 Task: For heading Use Verdana with green colour & bold.  font size for heading18,  'Change the font style of data to'Verdana and font size to 9,  Change the alignment of both headline & data to Align left In the sheet  DashboardPayrollbook
Action: Mouse moved to (44, 130)
Screenshot: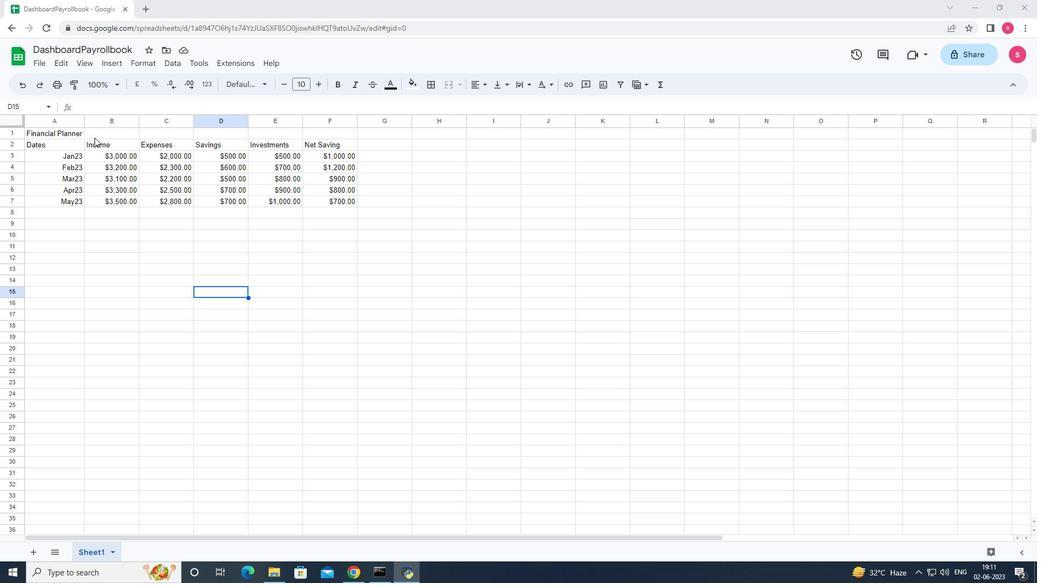 
Action: Mouse pressed left at (44, 130)
Screenshot: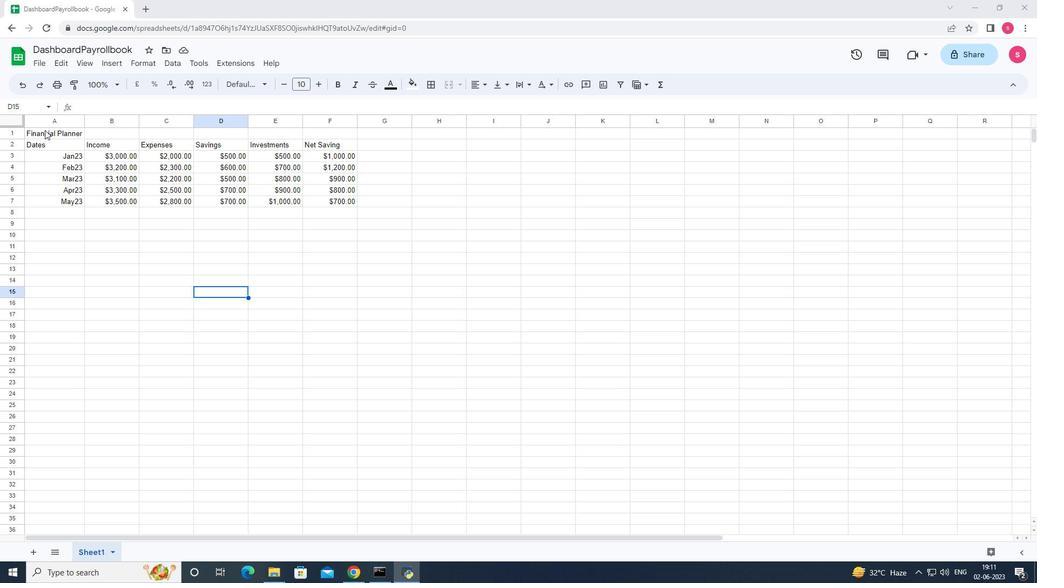 
Action: Mouse moved to (263, 84)
Screenshot: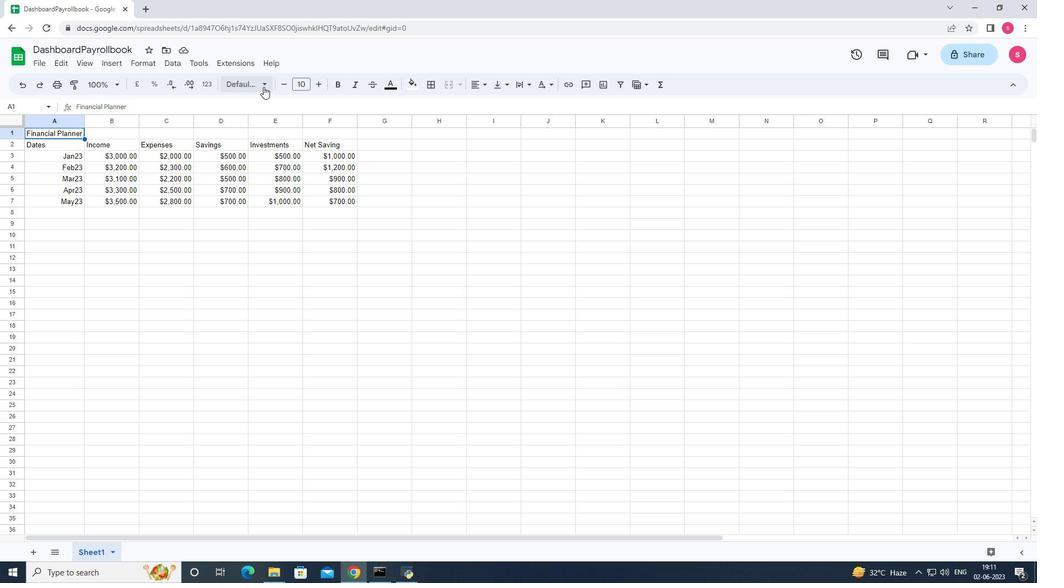 
Action: Mouse pressed left at (263, 84)
Screenshot: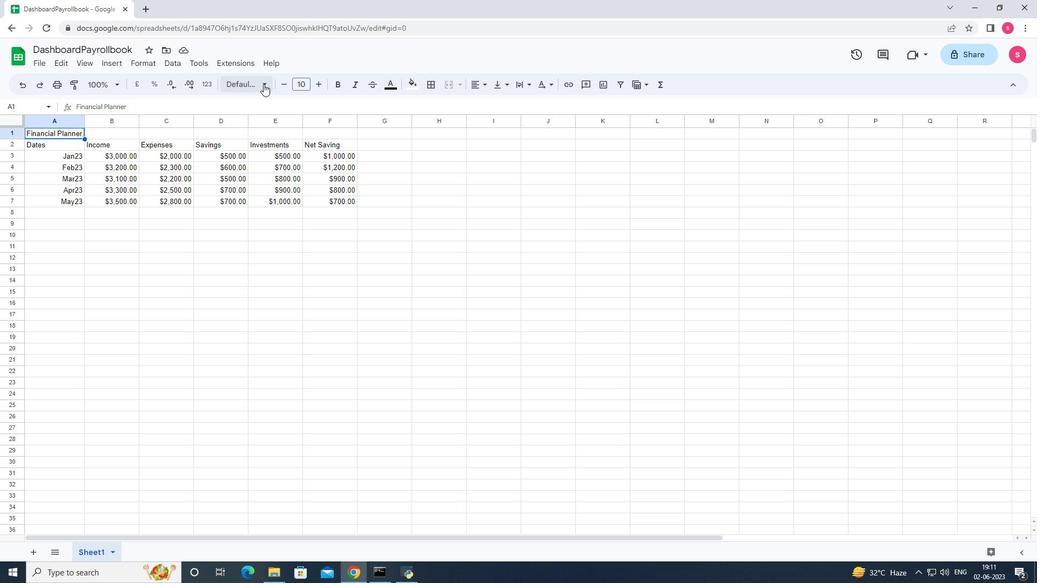
Action: Mouse moved to (290, 361)
Screenshot: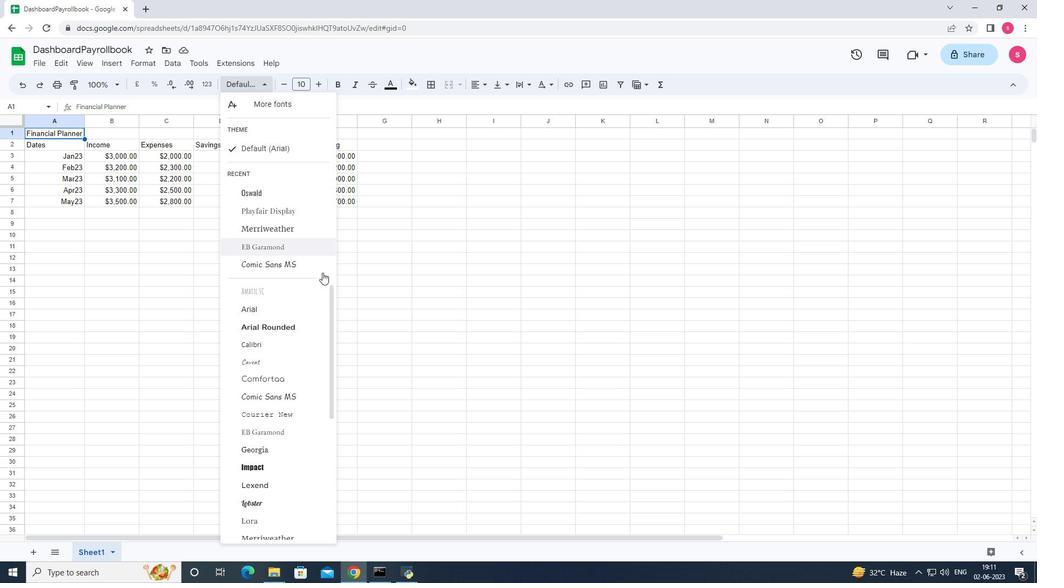 
Action: Mouse scrolled (290, 360) with delta (0, 0)
Screenshot: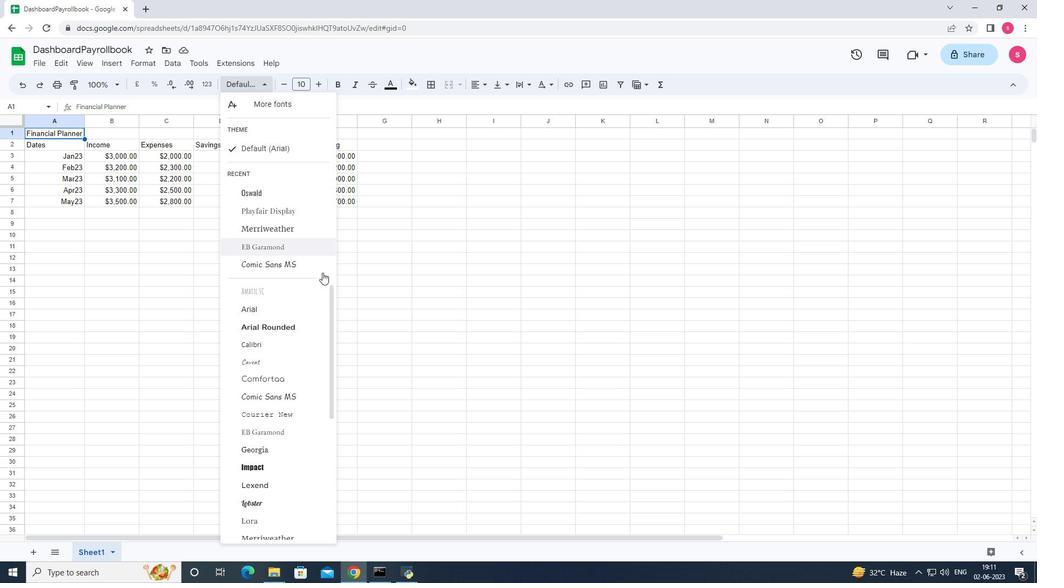 
Action: Mouse moved to (280, 392)
Screenshot: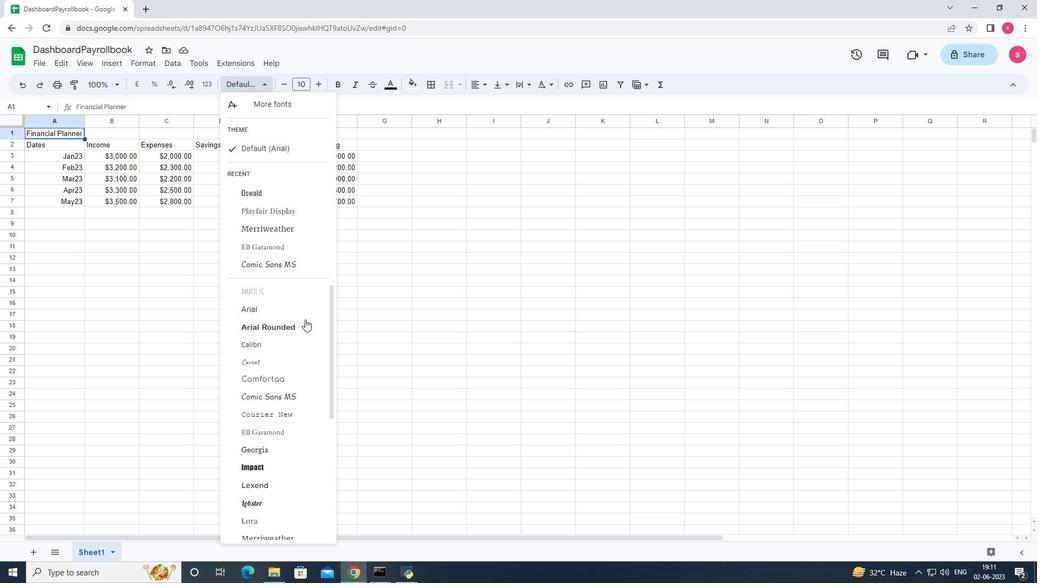 
Action: Mouse scrolled (280, 392) with delta (0, 0)
Screenshot: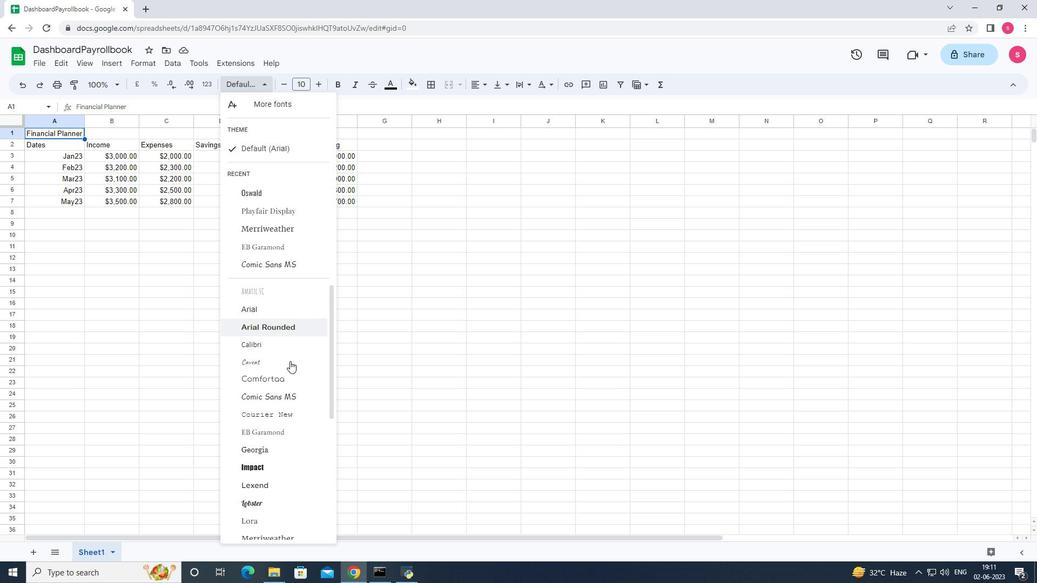 
Action: Mouse moved to (279, 393)
Screenshot: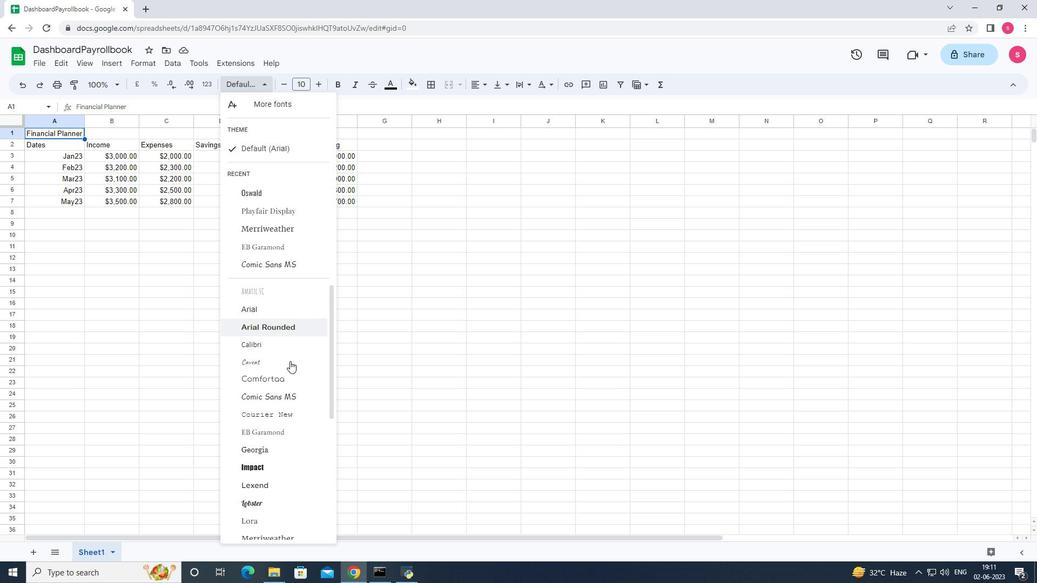 
Action: Mouse scrolled (279, 392) with delta (0, 0)
Screenshot: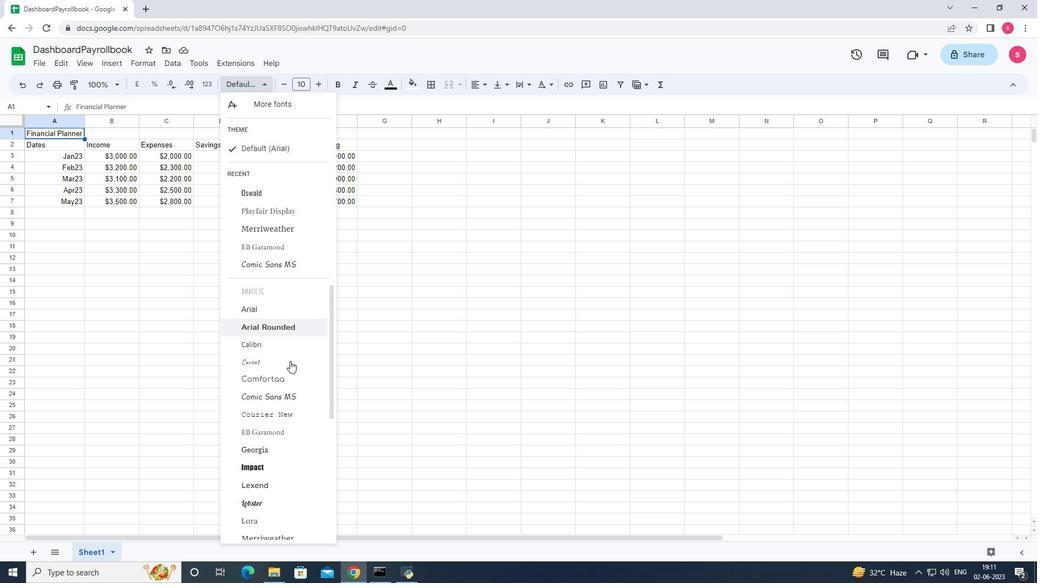 
Action: Mouse scrolled (279, 392) with delta (0, 0)
Screenshot: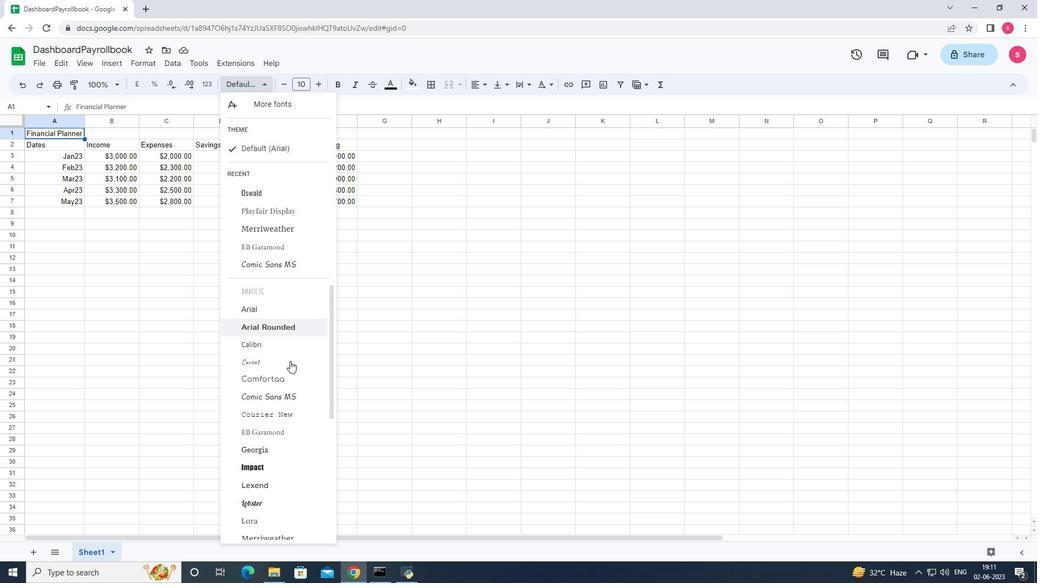 
Action: Mouse scrolled (279, 392) with delta (0, 0)
Screenshot: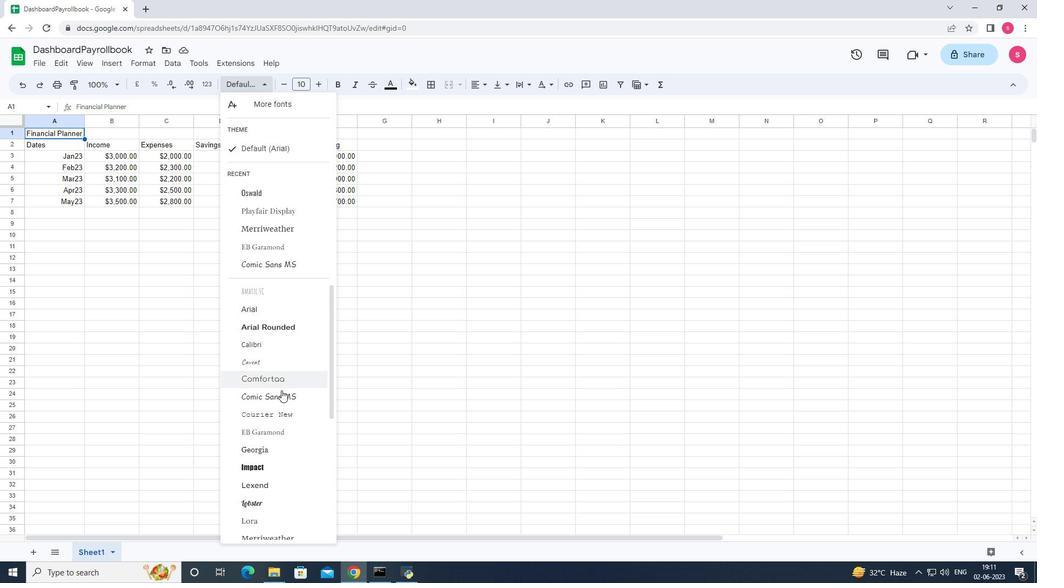 
Action: Mouse scrolled (279, 392) with delta (0, 0)
Screenshot: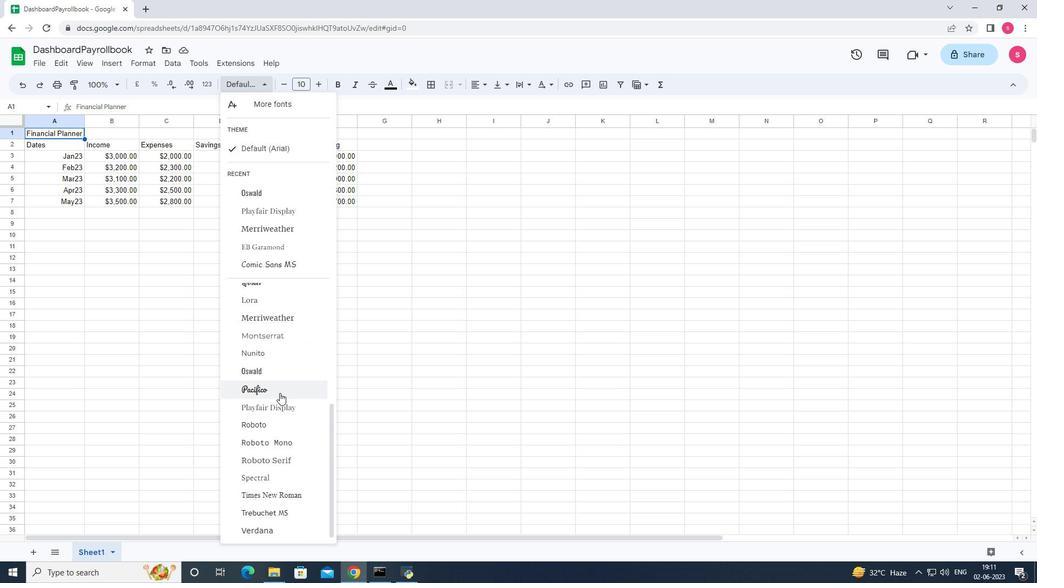 
Action: Mouse scrolled (279, 392) with delta (0, 0)
Screenshot: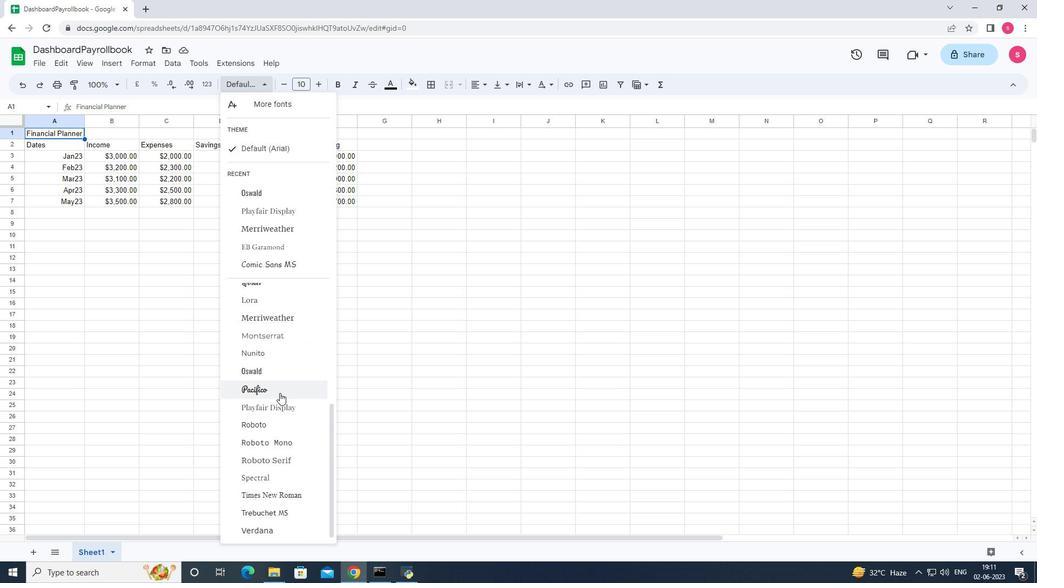 
Action: Mouse scrolled (279, 392) with delta (0, 0)
Screenshot: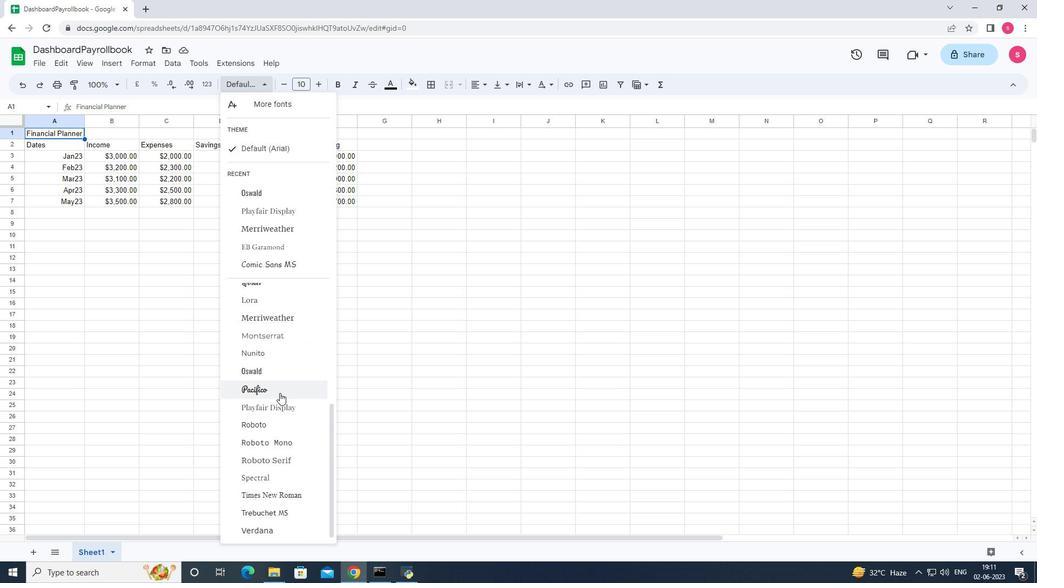 
Action: Mouse scrolled (279, 392) with delta (0, 0)
Screenshot: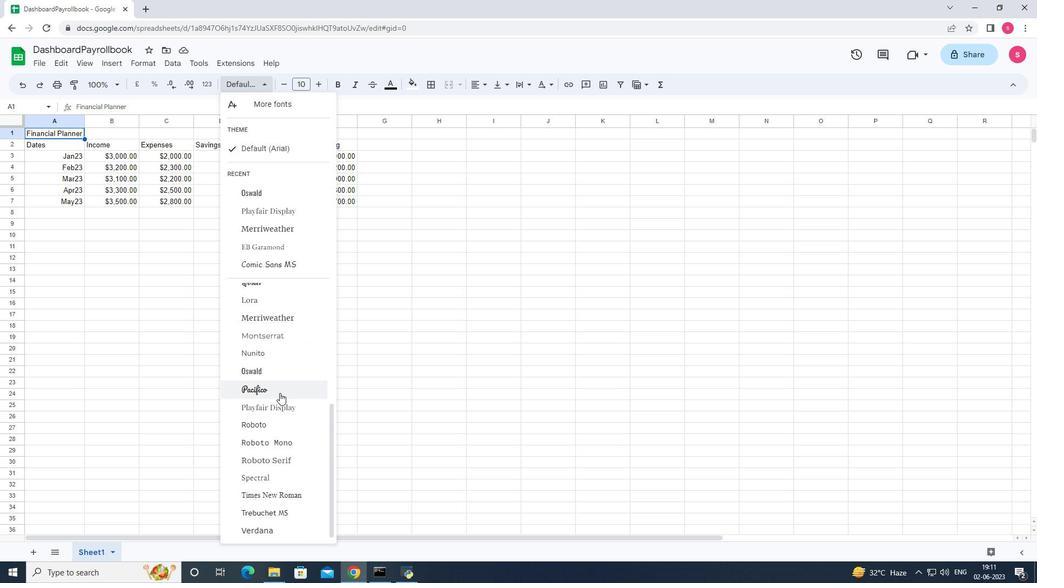 
Action: Mouse moved to (267, 533)
Screenshot: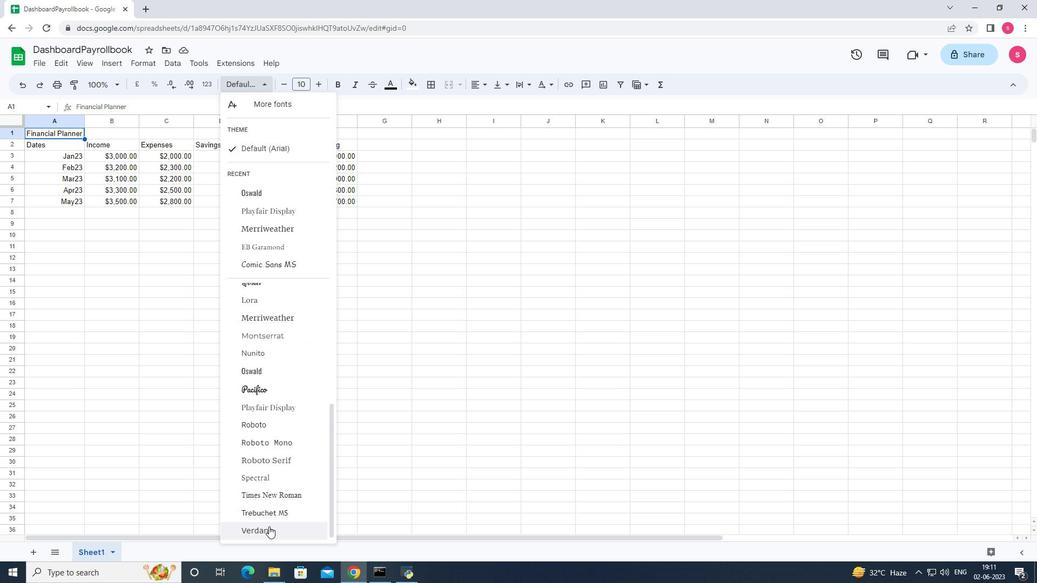 
Action: Mouse pressed left at (267, 533)
Screenshot: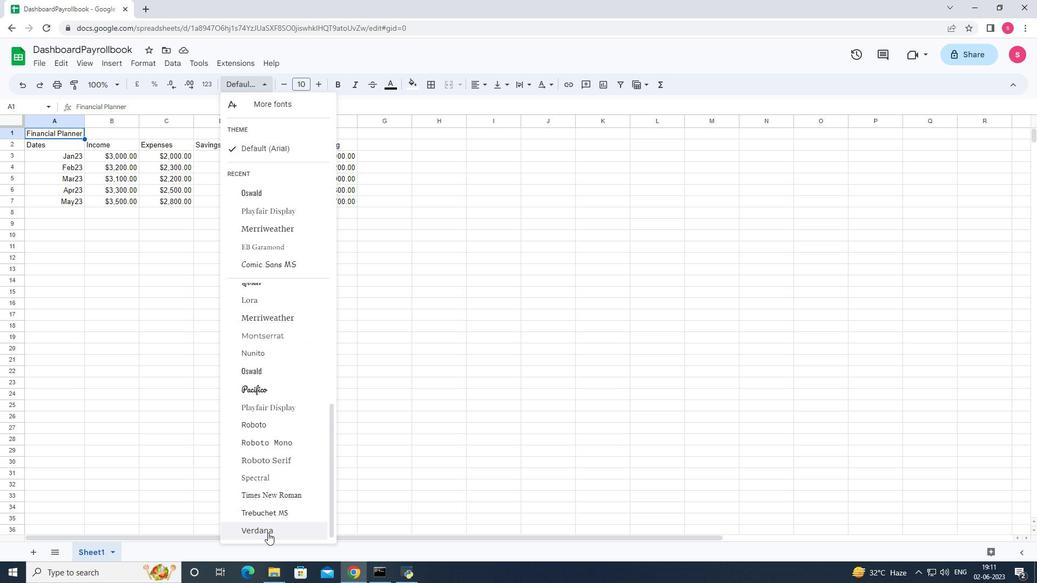 
Action: Mouse moved to (391, 84)
Screenshot: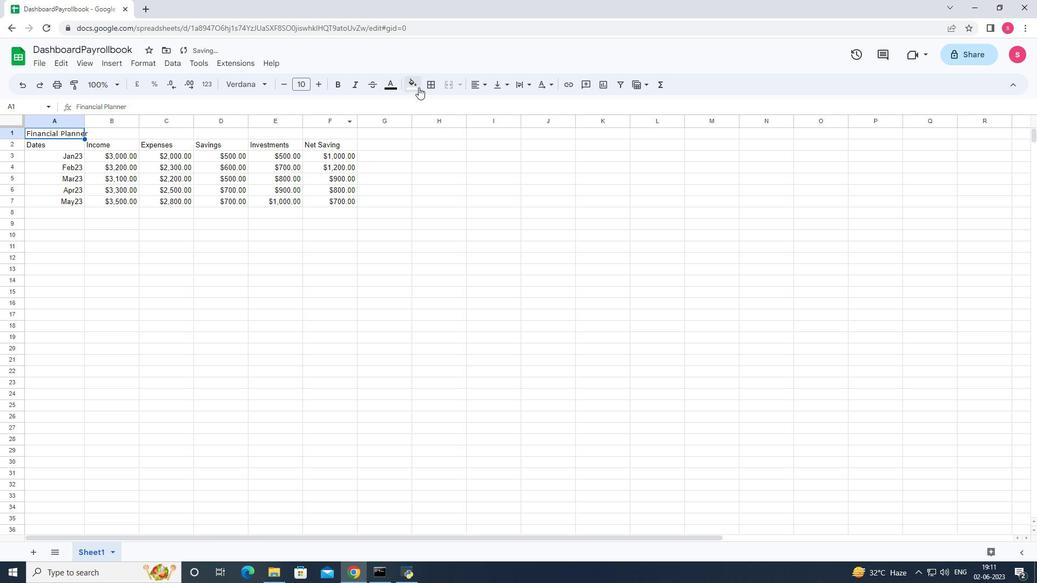 
Action: Mouse pressed left at (391, 84)
Screenshot: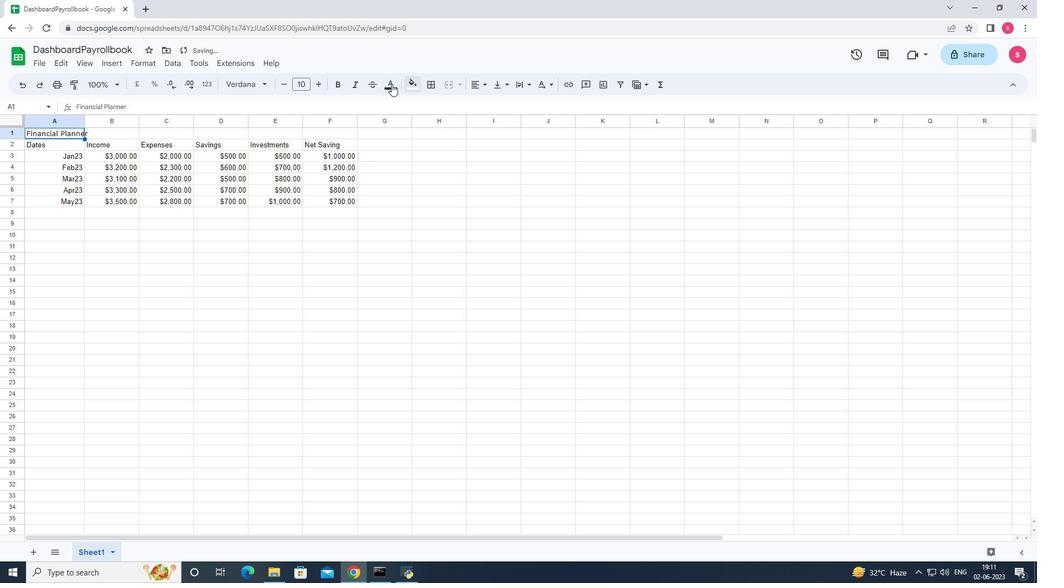
Action: Mouse moved to (442, 136)
Screenshot: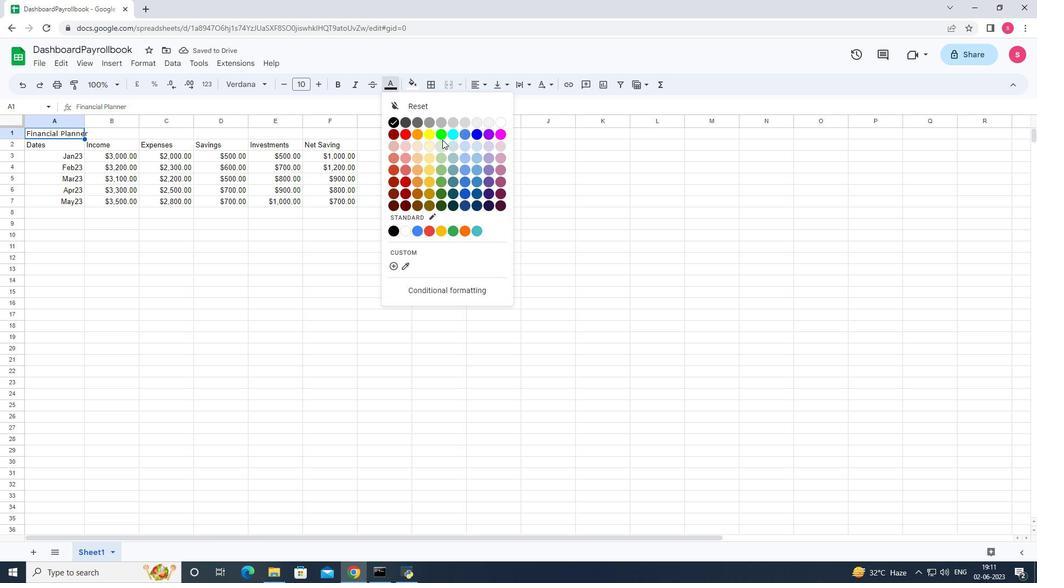 
Action: Mouse pressed left at (442, 136)
Screenshot: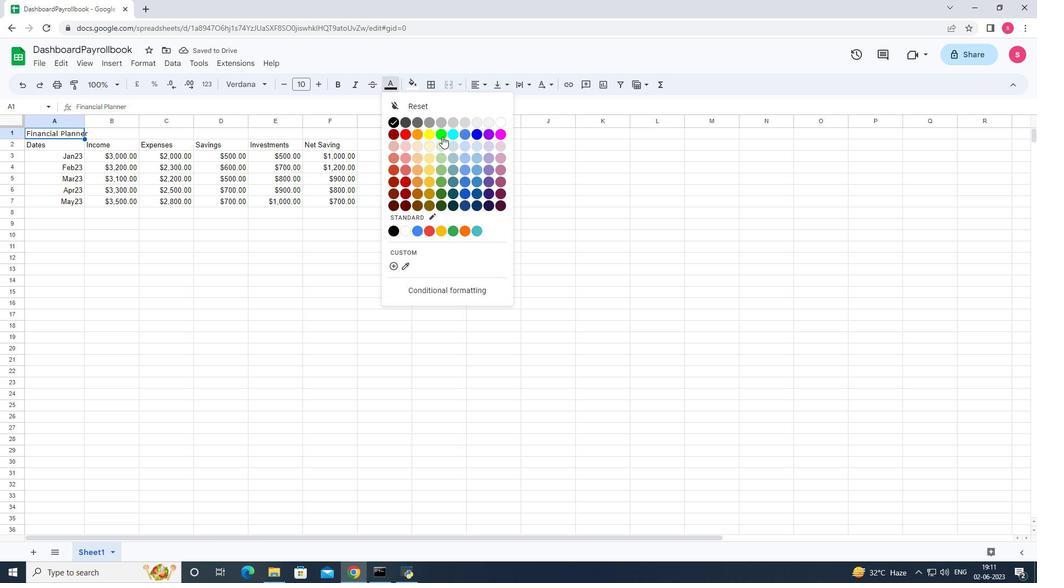 
Action: Mouse moved to (335, 84)
Screenshot: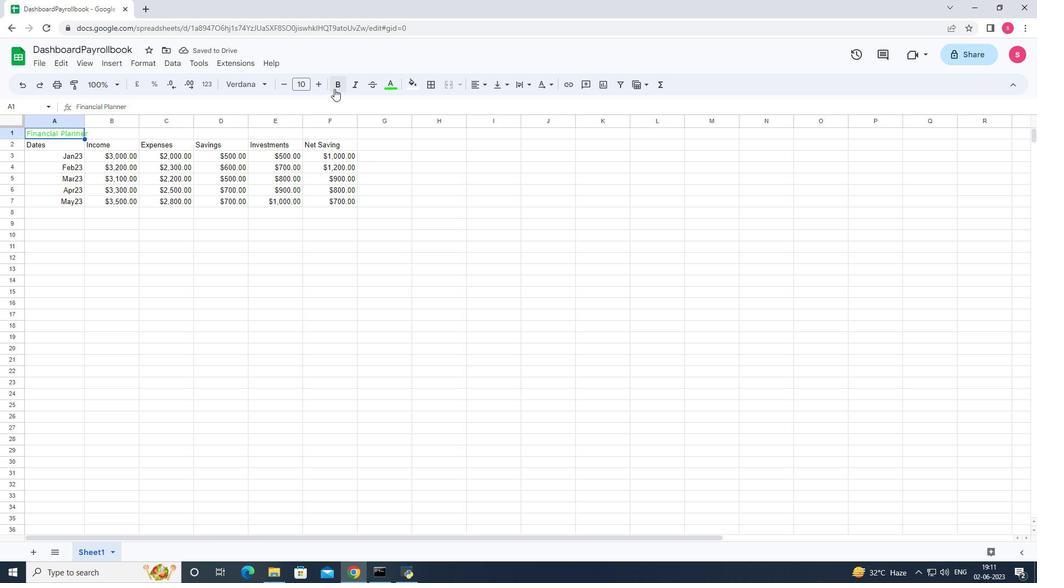 
Action: Mouse pressed left at (335, 84)
Screenshot: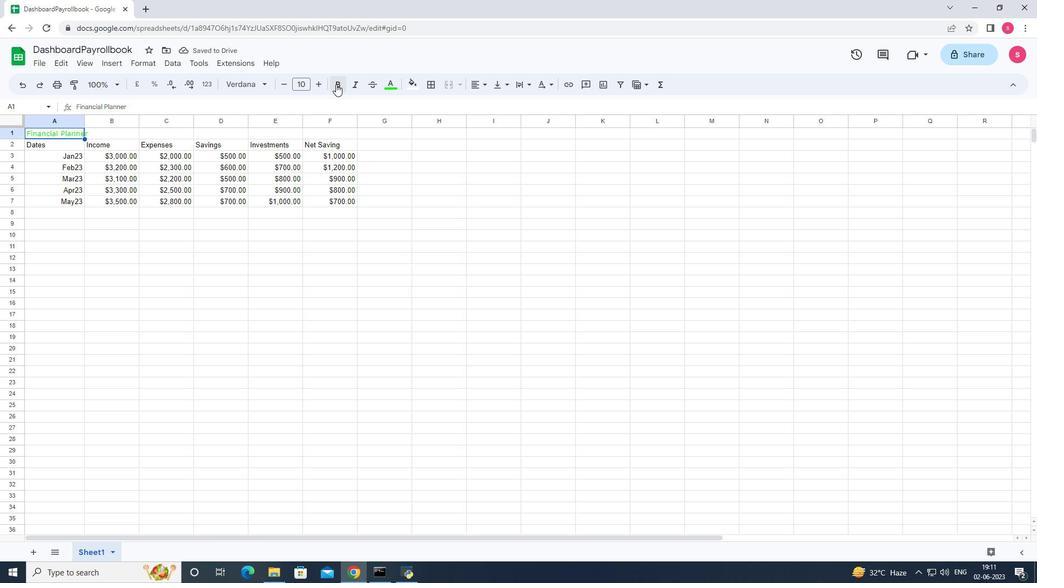
Action: Mouse moved to (316, 84)
Screenshot: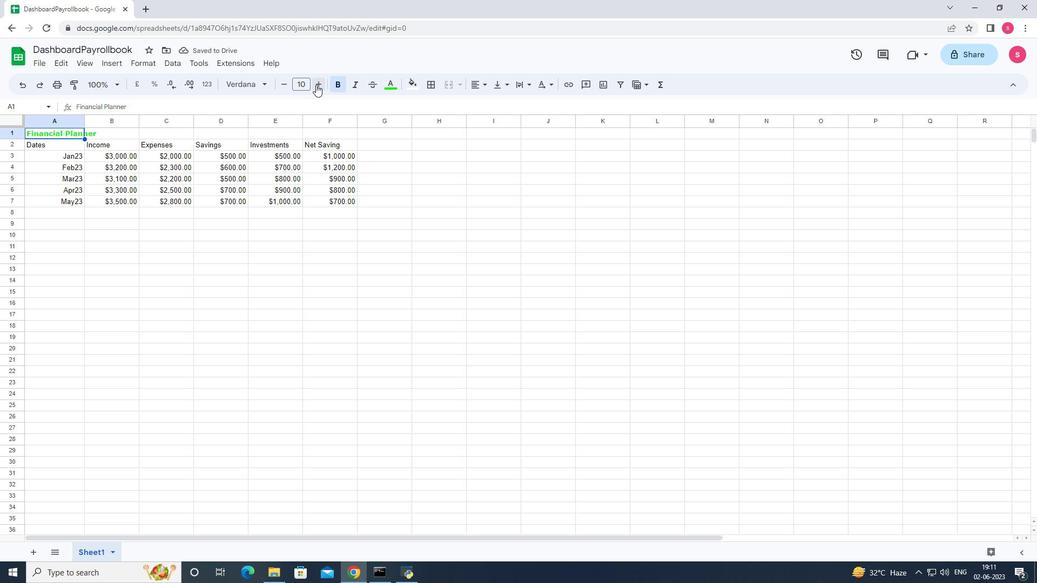 
Action: Mouse pressed left at (316, 84)
Screenshot: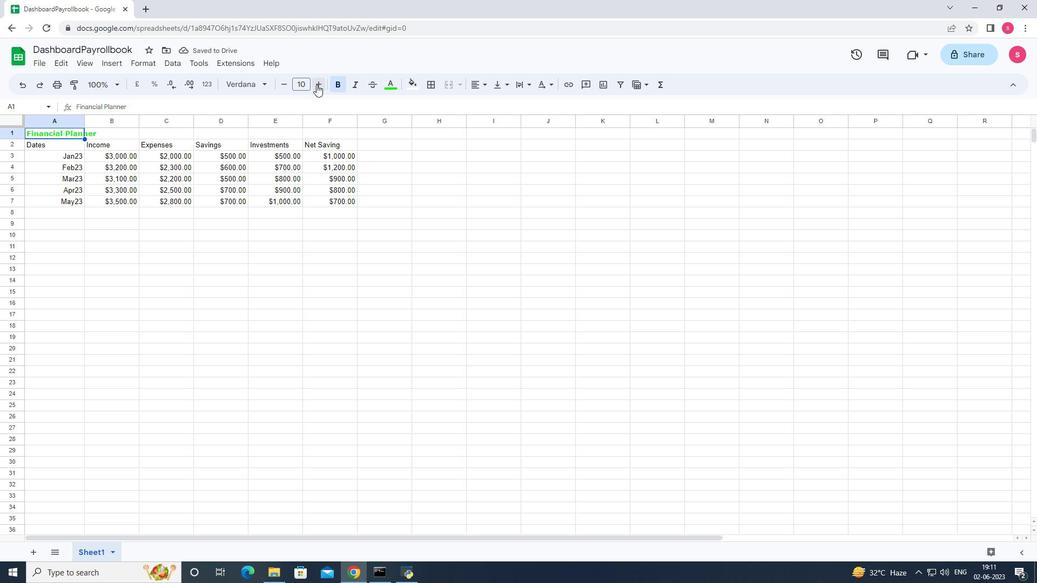 
Action: Mouse pressed left at (316, 84)
Screenshot: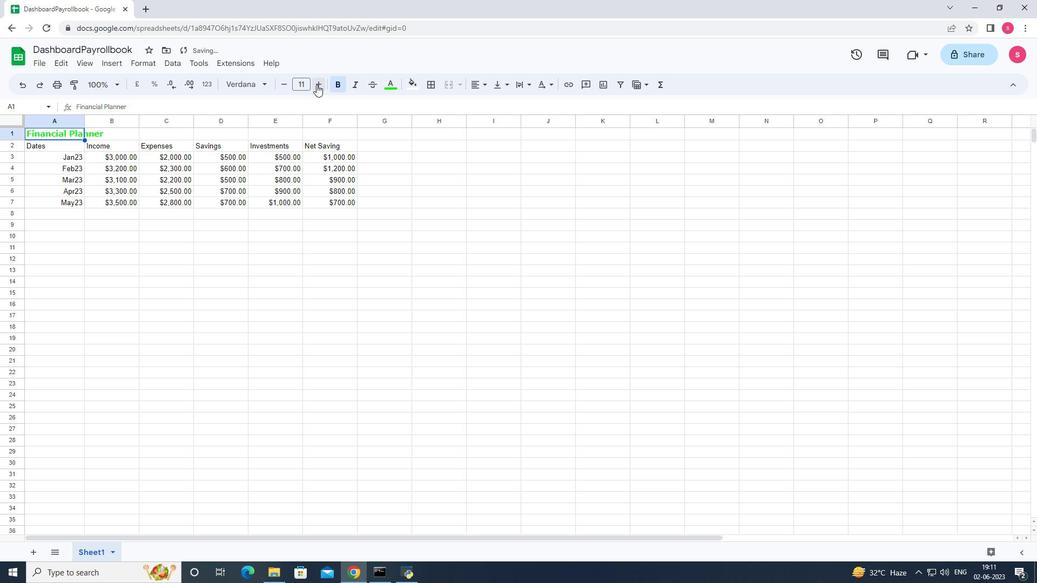 
Action: Mouse pressed left at (316, 84)
Screenshot: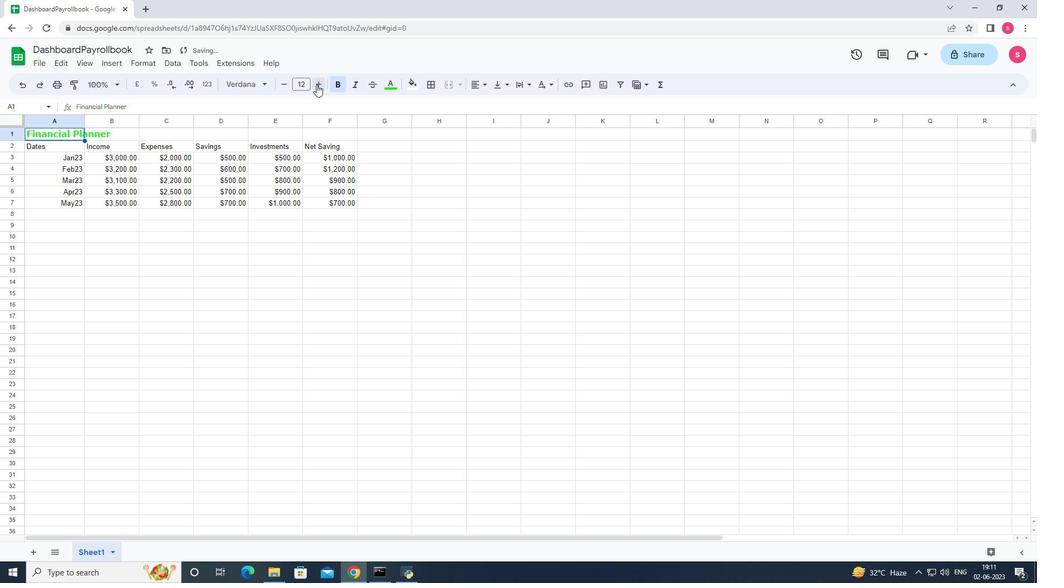 
Action: Mouse pressed left at (316, 84)
Screenshot: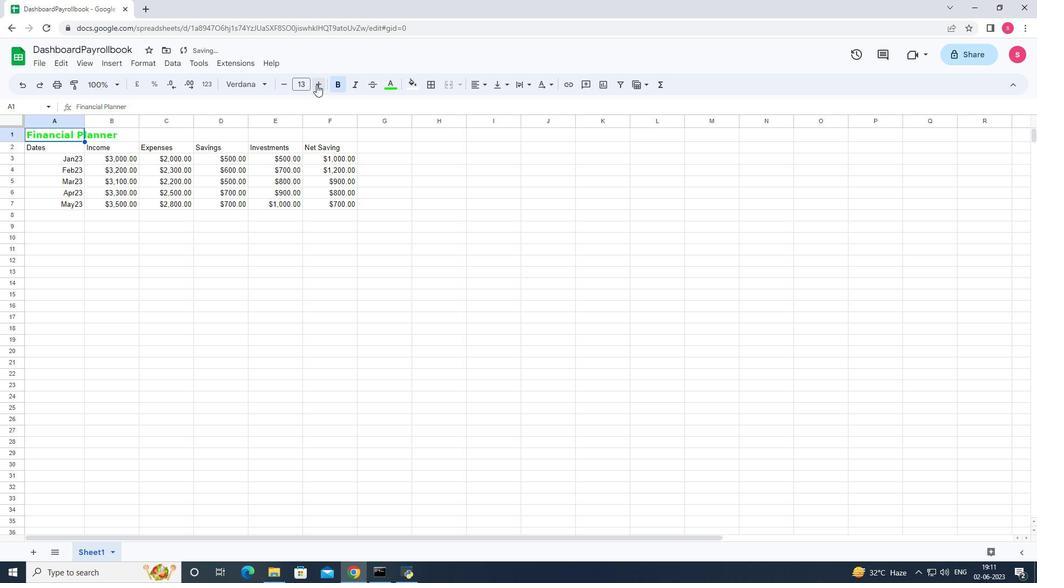 
Action: Mouse pressed left at (316, 84)
Screenshot: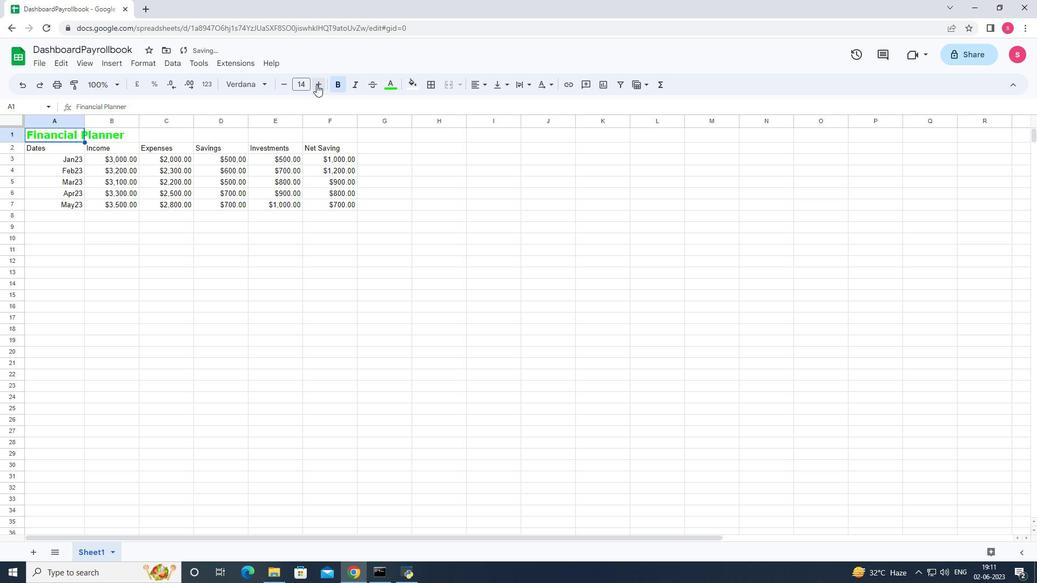 
Action: Mouse pressed left at (316, 84)
Screenshot: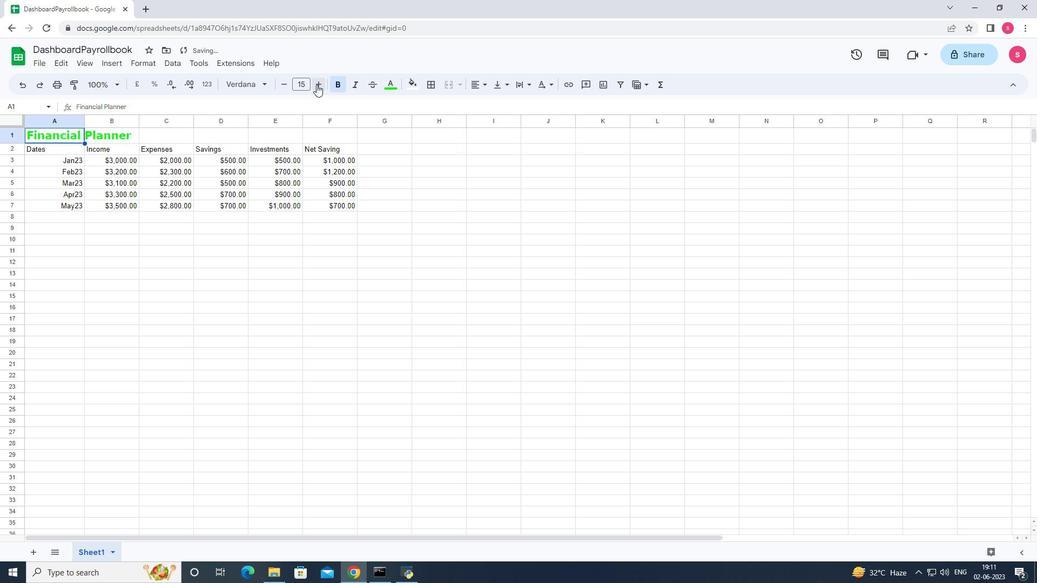 
Action: Mouse pressed left at (316, 84)
Screenshot: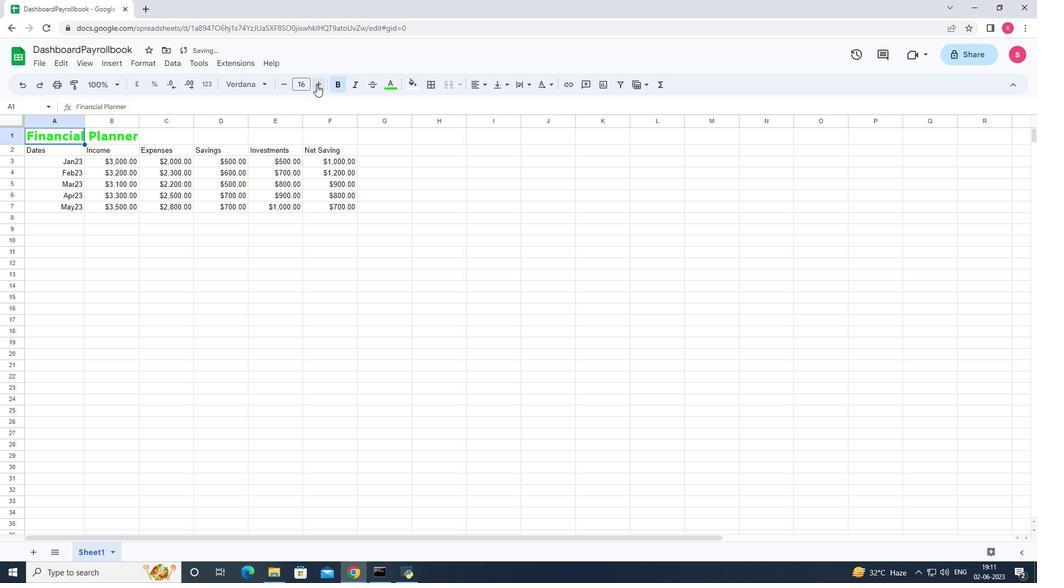 
Action: Mouse pressed left at (316, 84)
Screenshot: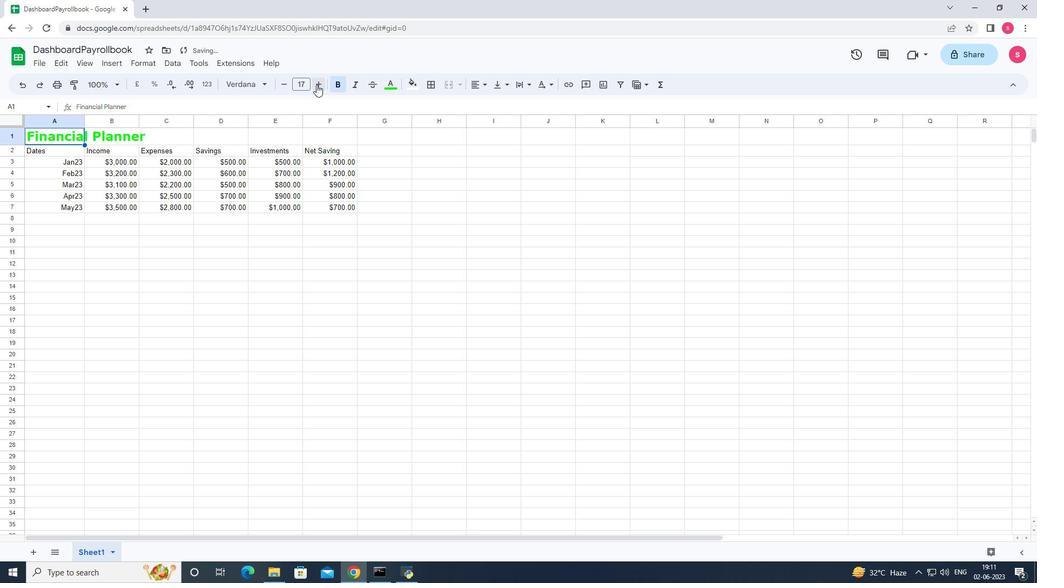 
Action: Mouse moved to (38, 148)
Screenshot: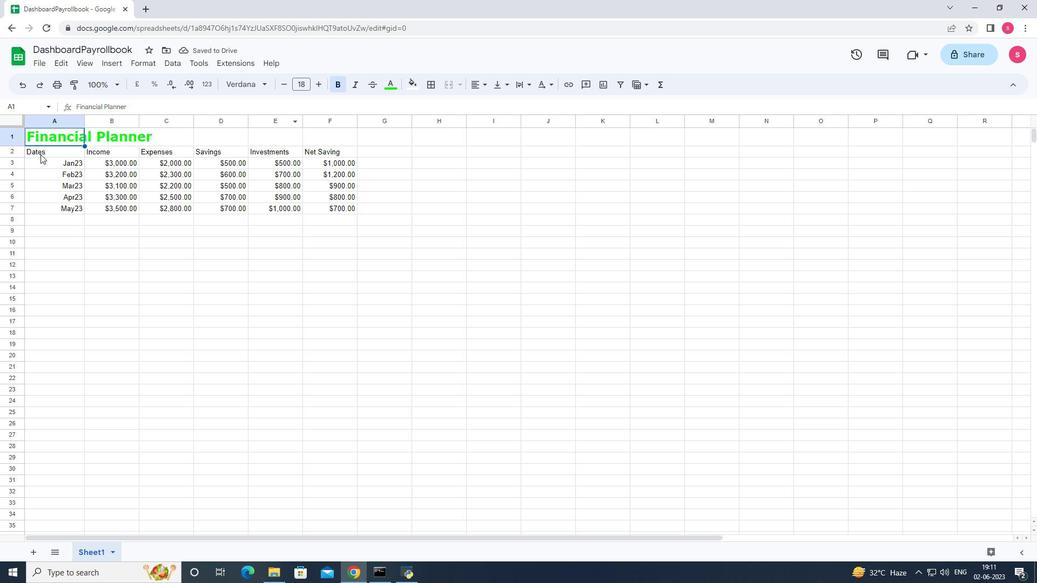 
Action: Mouse pressed left at (38, 148)
Screenshot: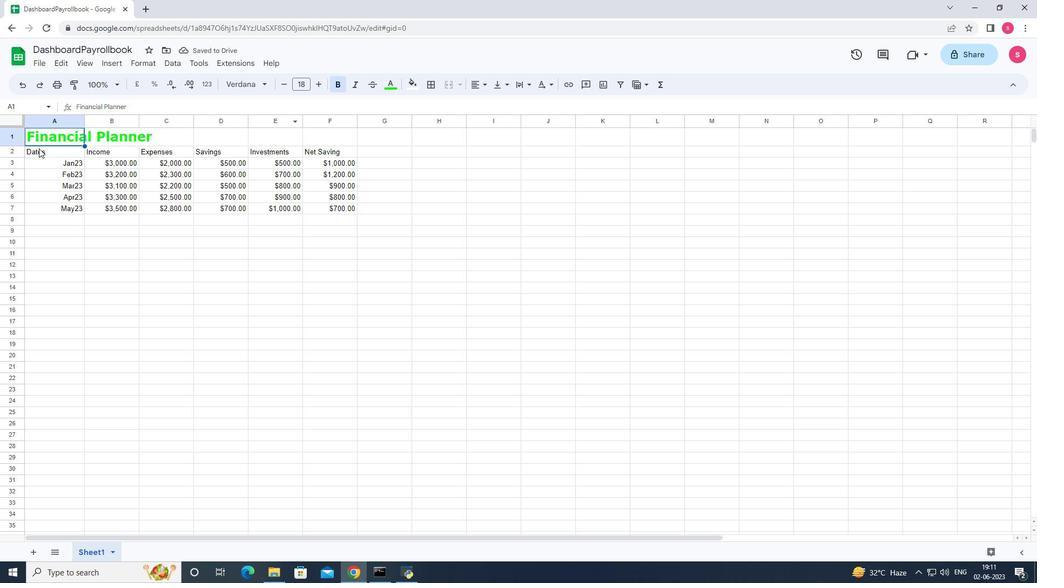 
Action: Mouse moved to (266, 85)
Screenshot: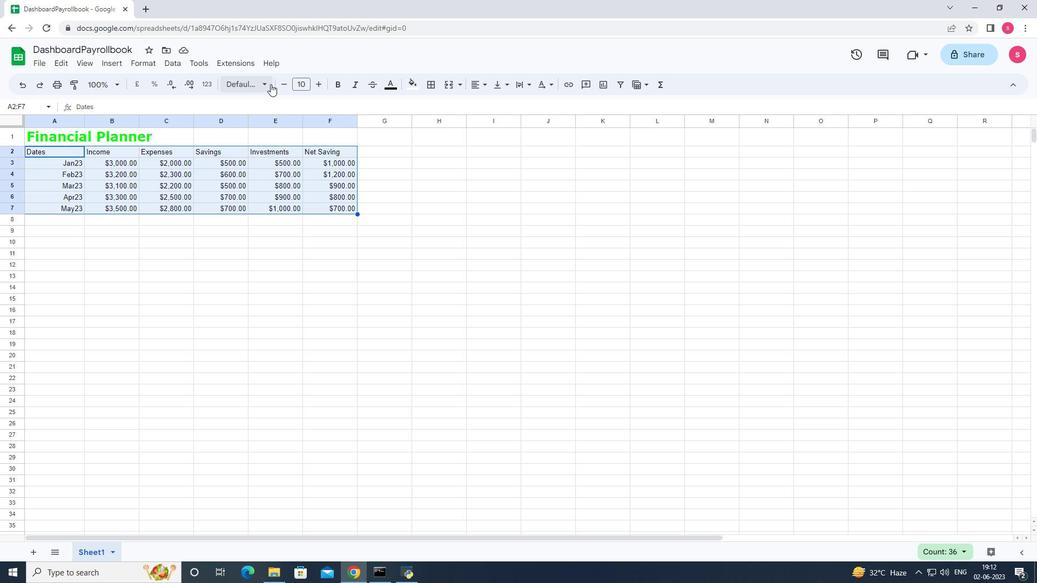 
Action: Mouse pressed left at (266, 85)
Screenshot: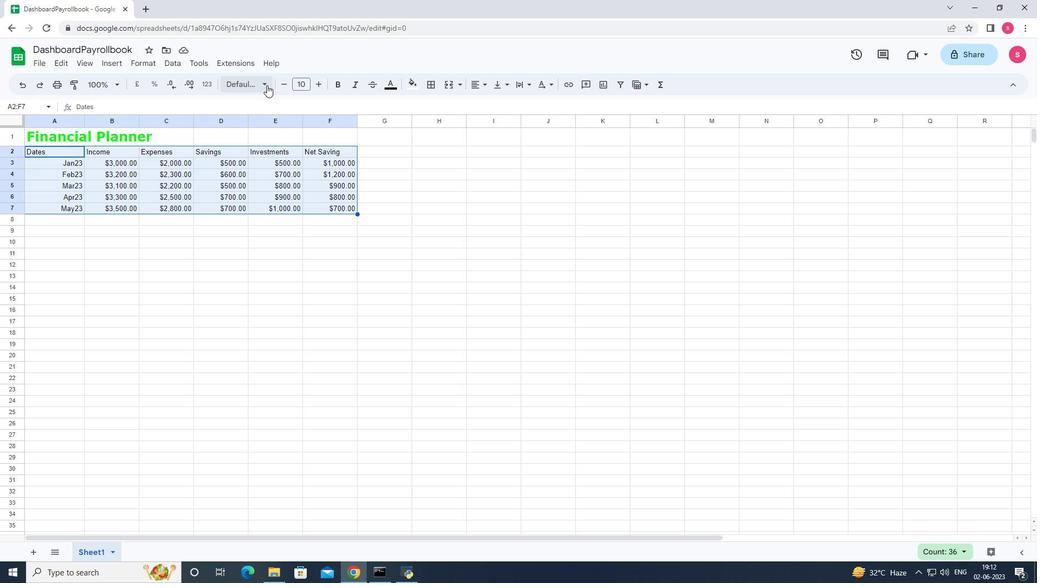 
Action: Mouse moved to (284, 300)
Screenshot: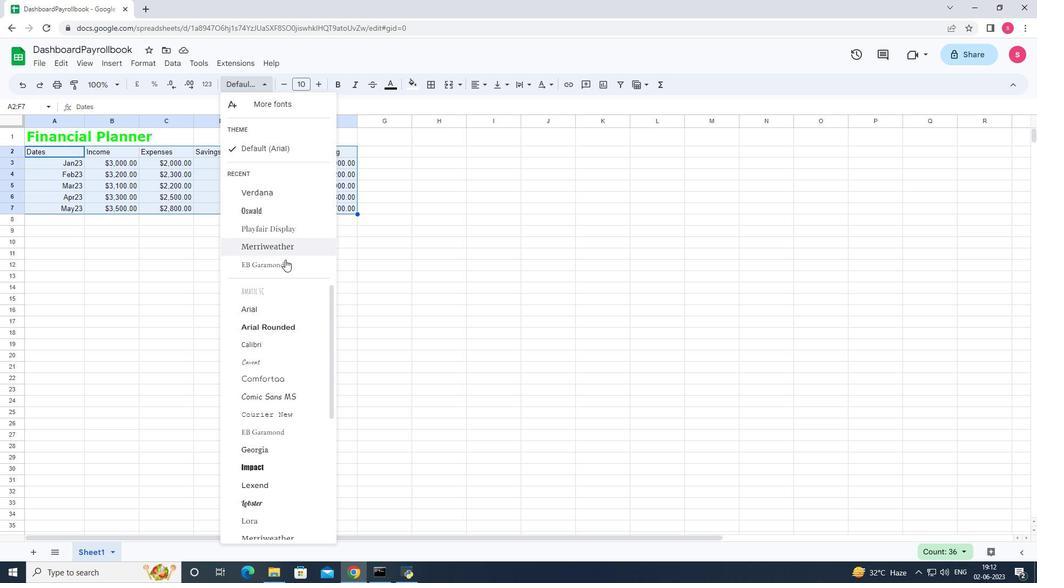 
Action: Mouse scrolled (284, 300) with delta (0, 0)
Screenshot: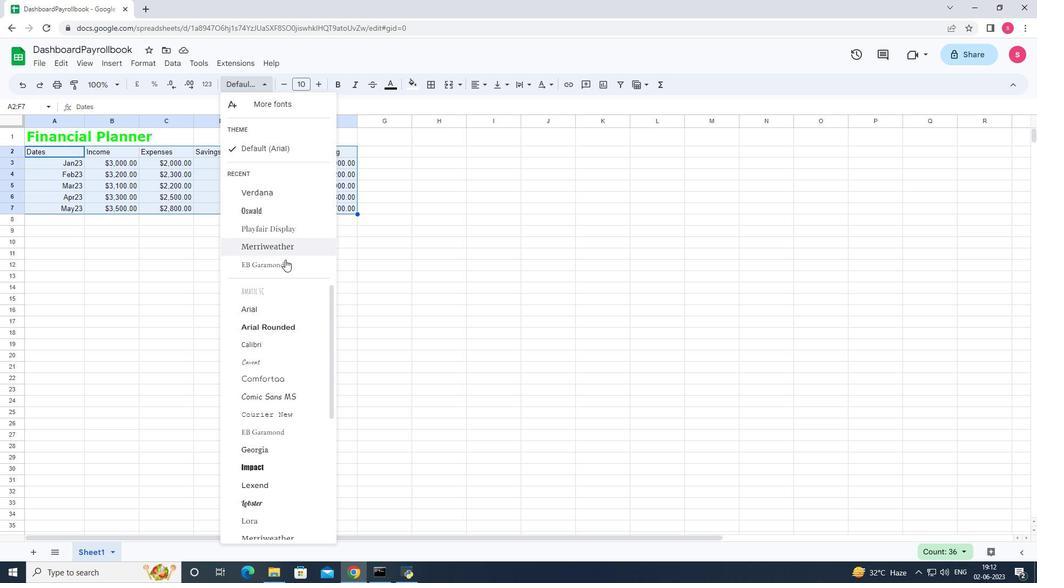
Action: Mouse moved to (280, 310)
Screenshot: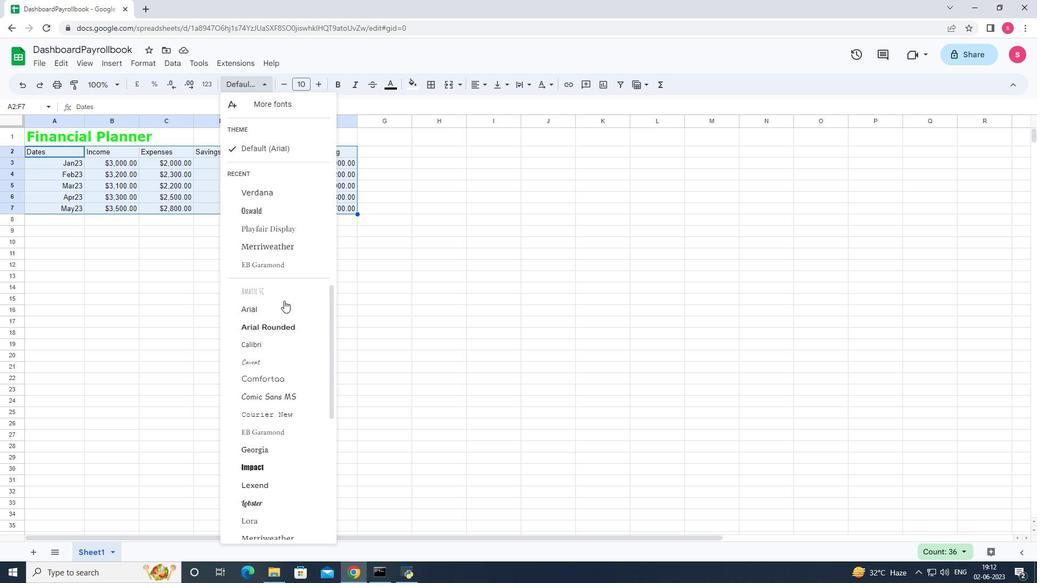 
Action: Mouse scrolled (281, 305) with delta (0, 0)
Screenshot: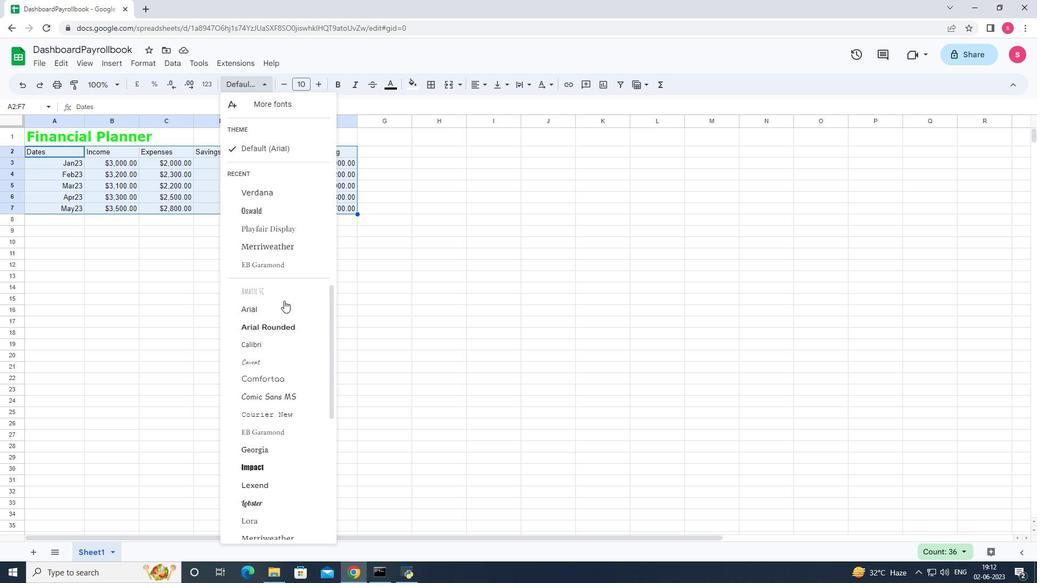 
Action: Mouse moved to (279, 323)
Screenshot: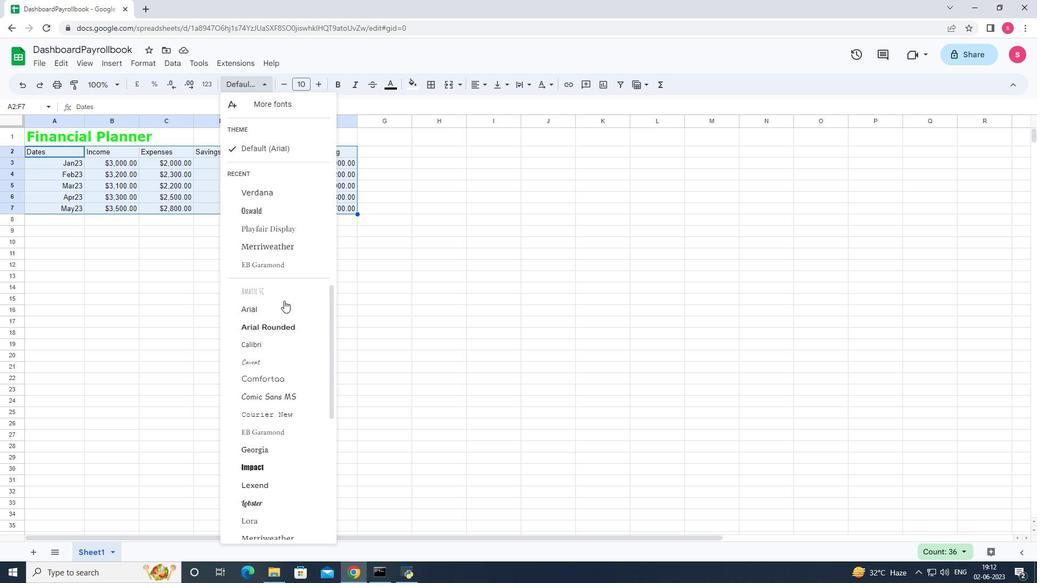 
Action: Mouse scrolled (280, 311) with delta (0, 0)
Screenshot: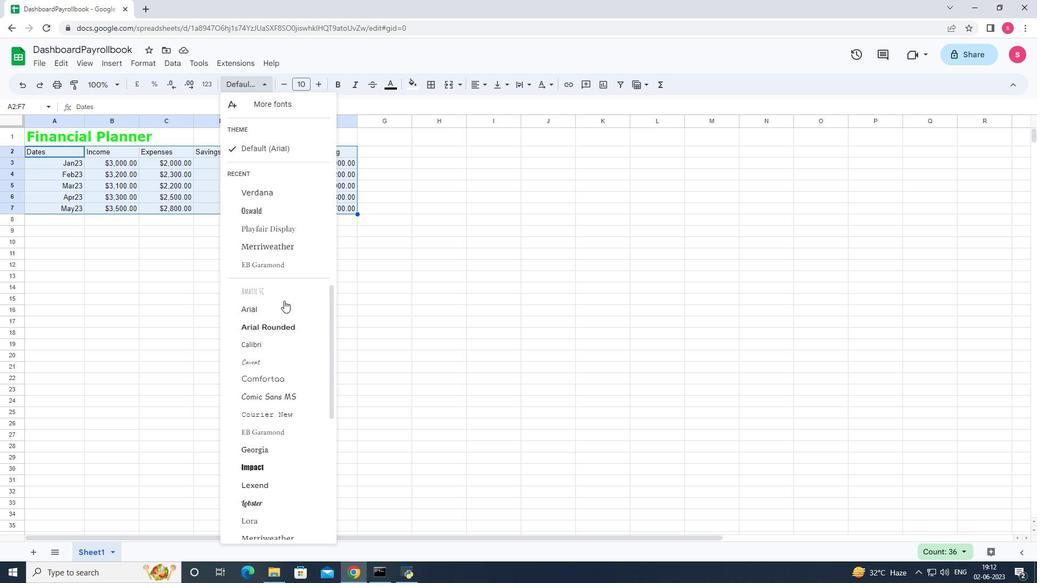 
Action: Mouse moved to (278, 326)
Screenshot: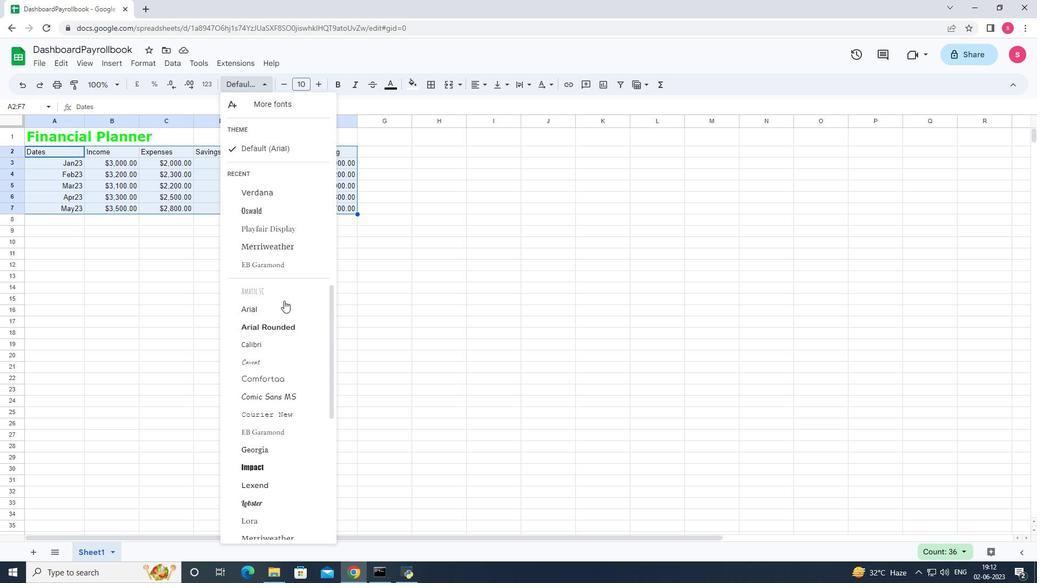 
Action: Mouse scrolled (278, 325) with delta (0, 0)
Screenshot: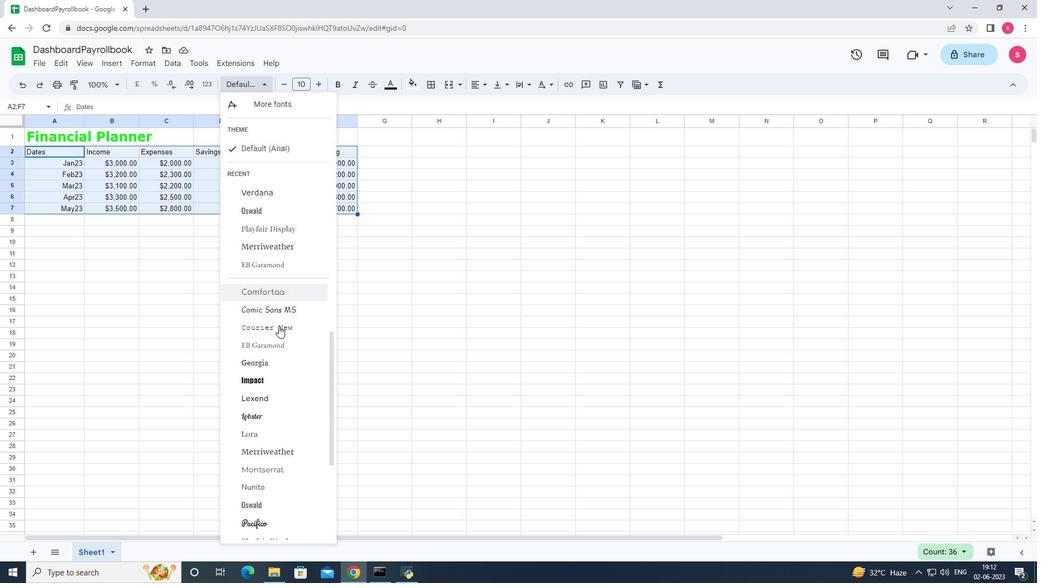 
Action: Mouse moved to (277, 355)
Screenshot: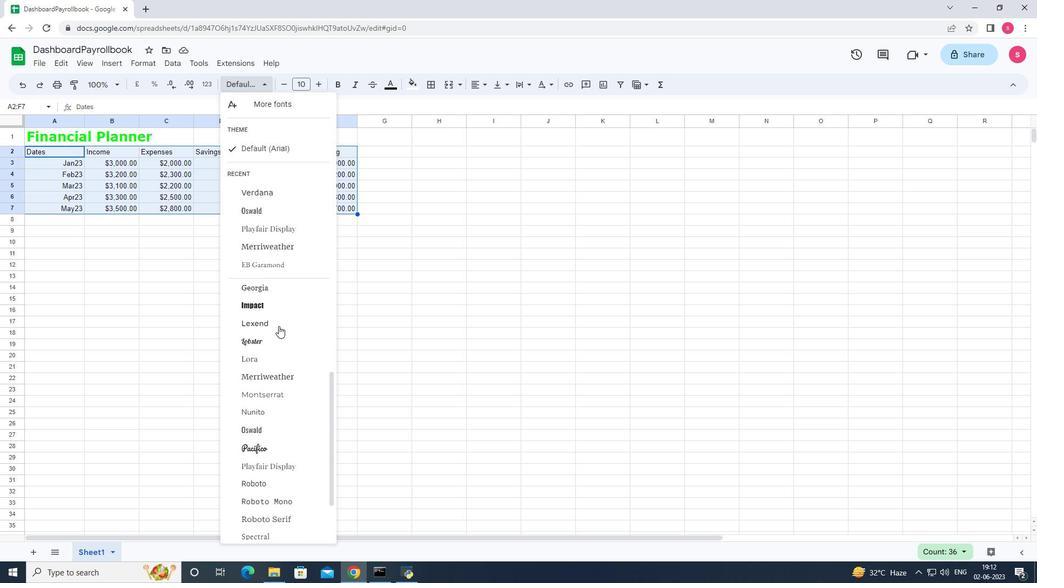 
Action: Mouse scrolled (277, 355) with delta (0, 0)
Screenshot: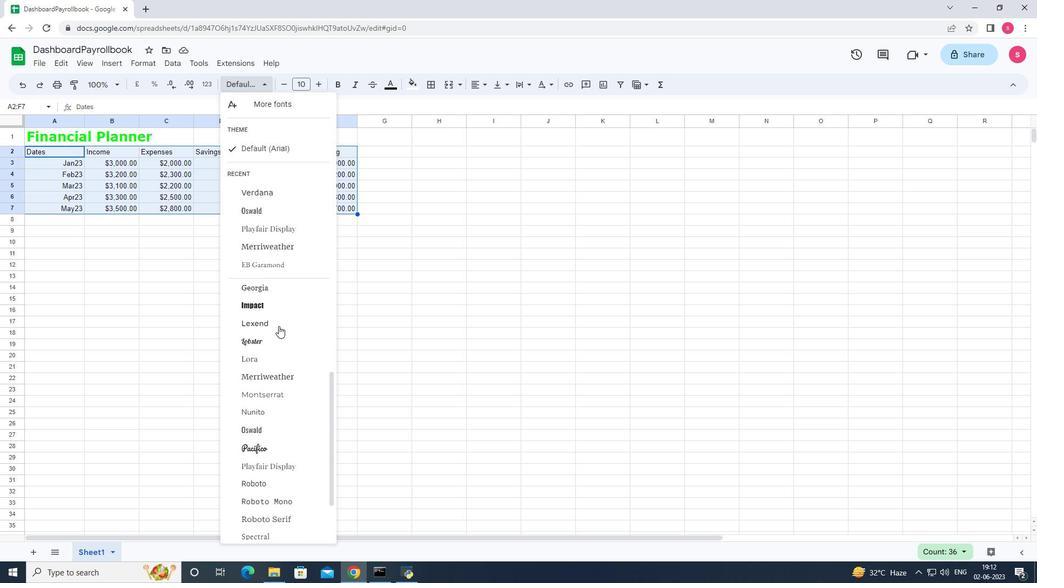 
Action: Mouse moved to (271, 401)
Screenshot: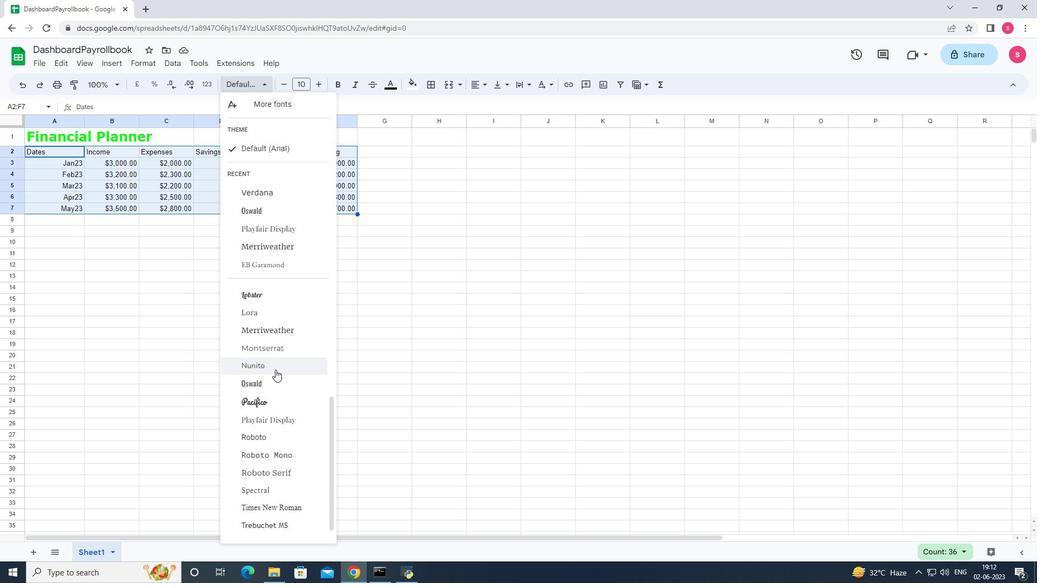 
Action: Mouse scrolled (271, 401) with delta (0, 0)
Screenshot: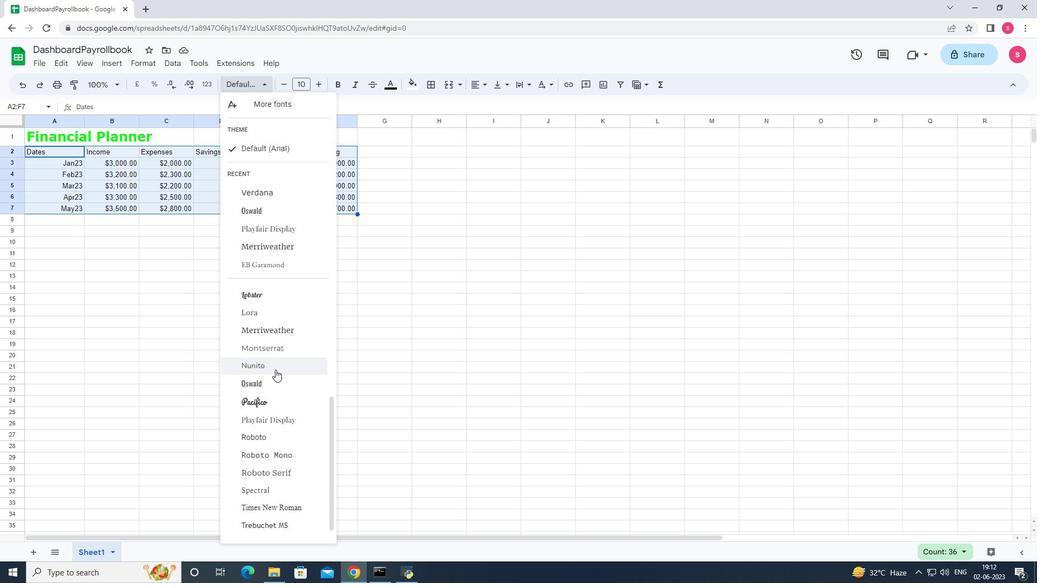 
Action: Mouse moved to (271, 411)
Screenshot: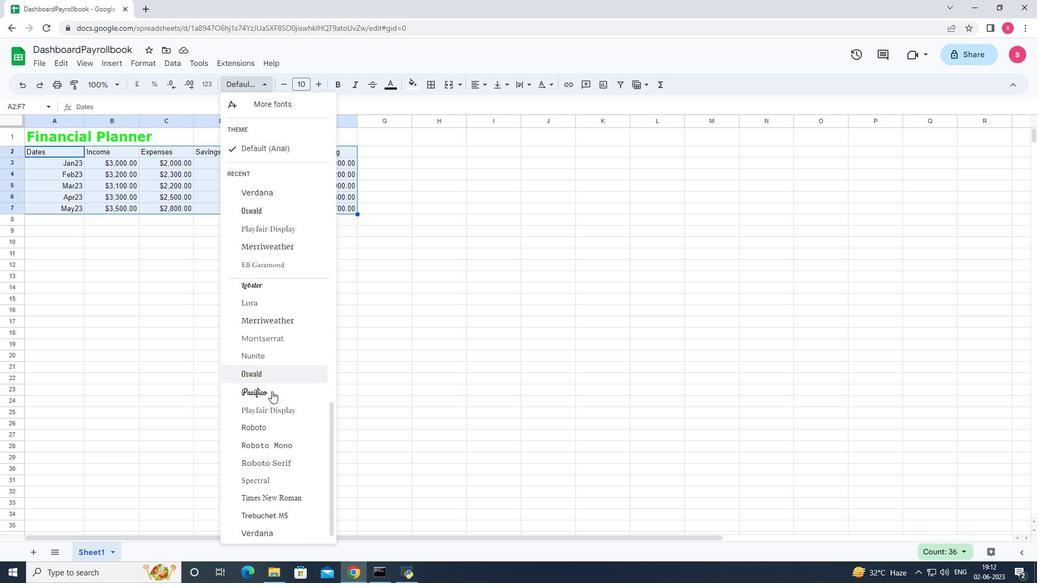 
Action: Mouse scrolled (271, 410) with delta (0, 0)
Screenshot: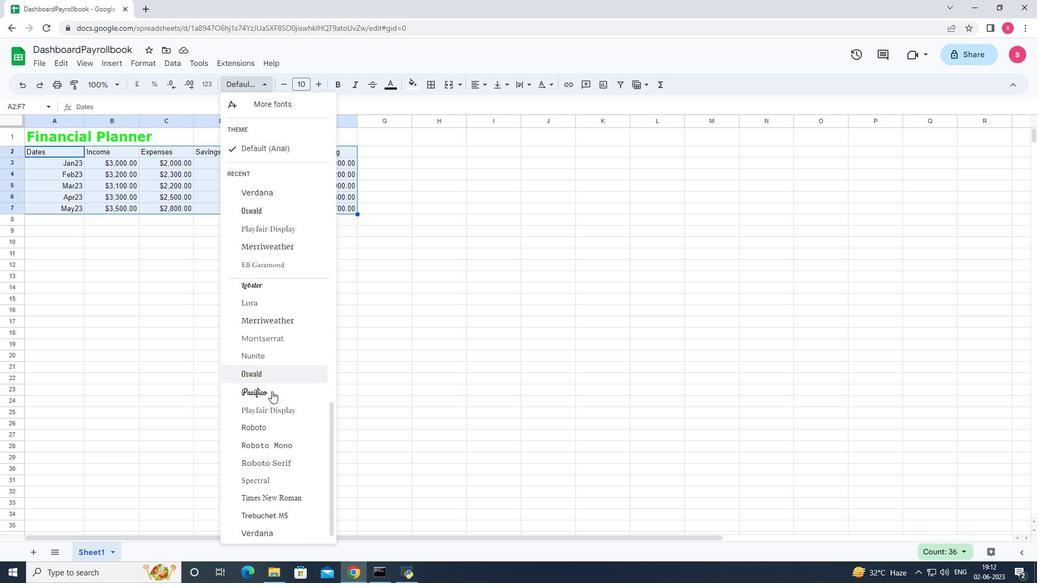 
Action: Mouse moved to (271, 412)
Screenshot: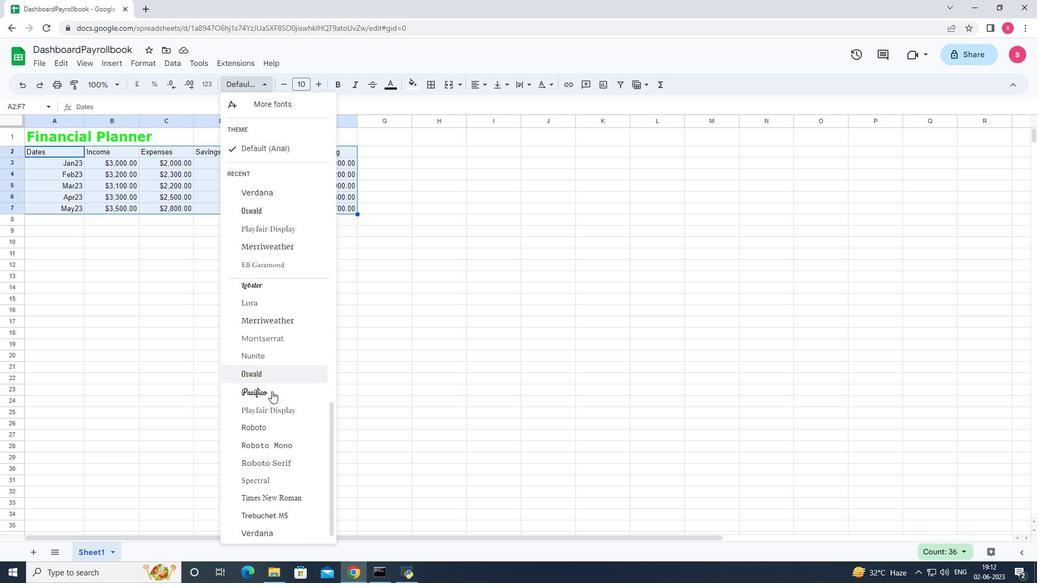 
Action: Mouse scrolled (271, 411) with delta (0, 0)
Screenshot: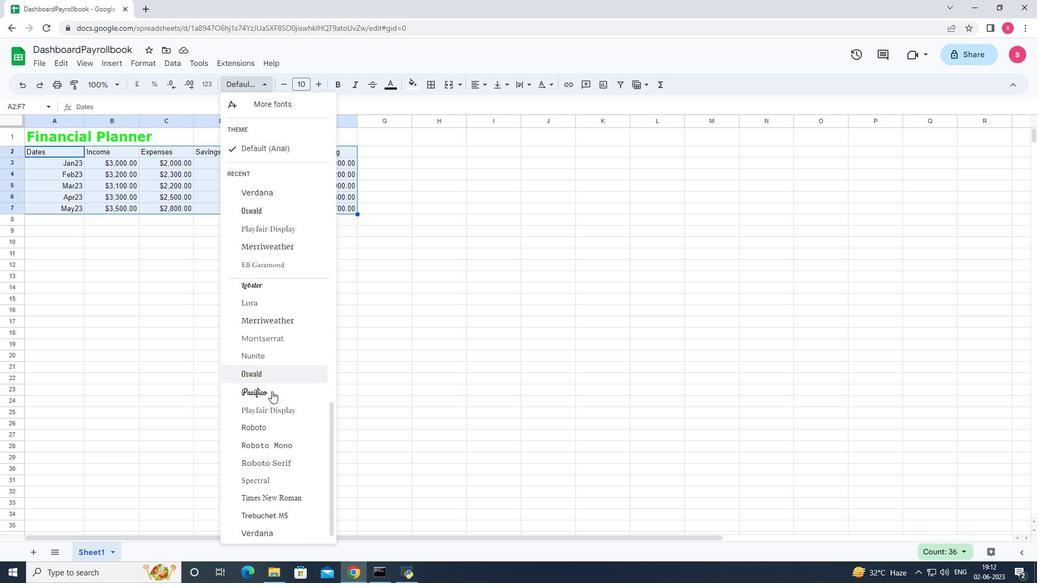 
Action: Mouse moved to (271, 413)
Screenshot: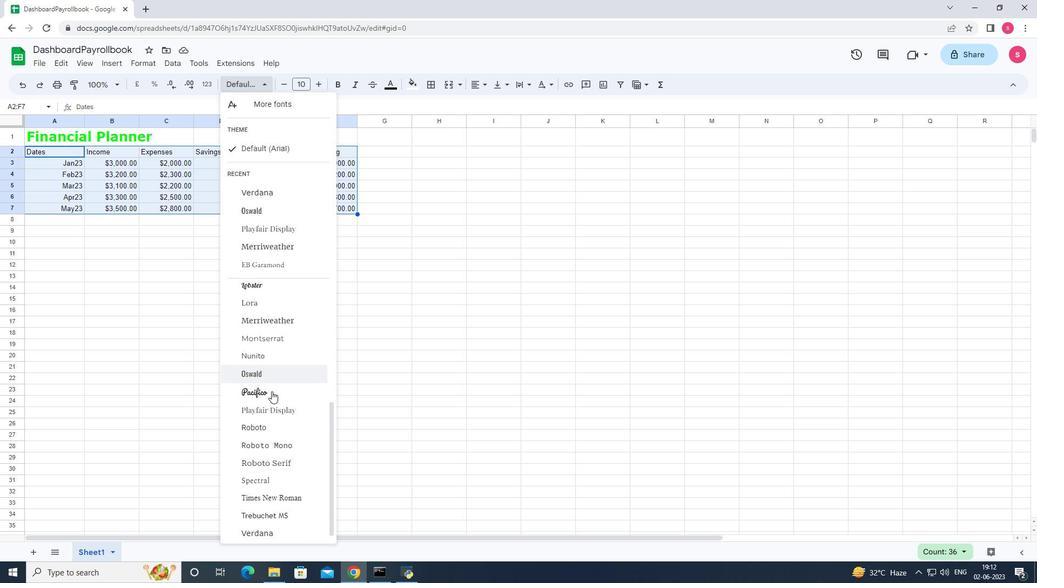 
Action: Mouse scrolled (271, 412) with delta (0, 0)
Screenshot: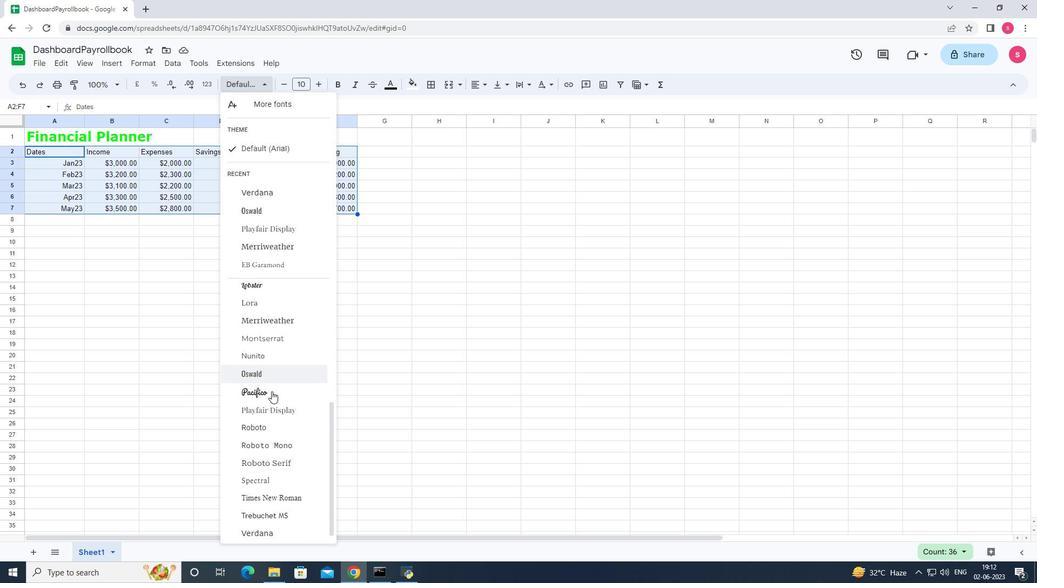 
Action: Mouse moved to (257, 528)
Screenshot: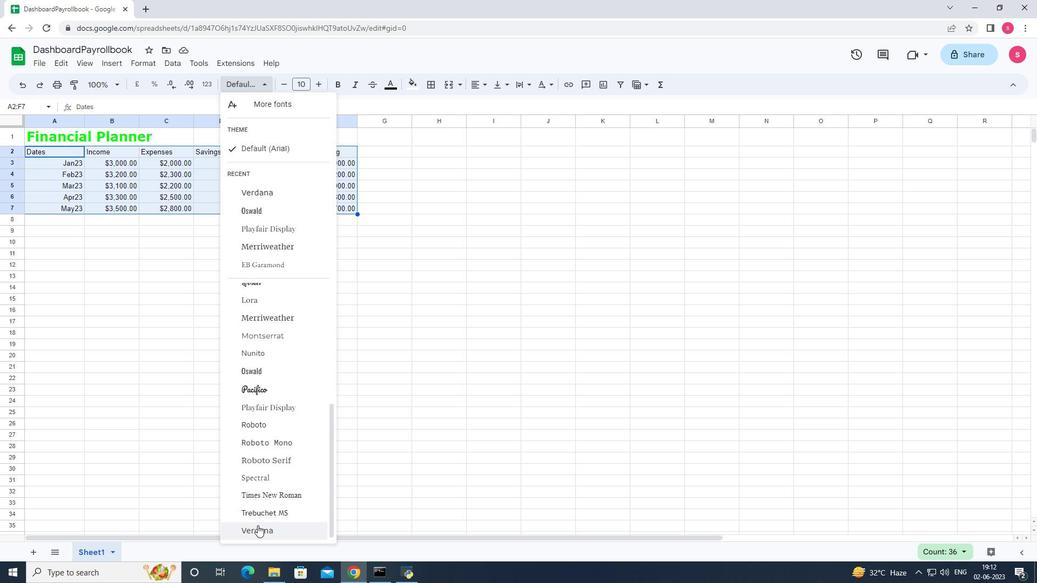
Action: Mouse pressed left at (257, 528)
Screenshot: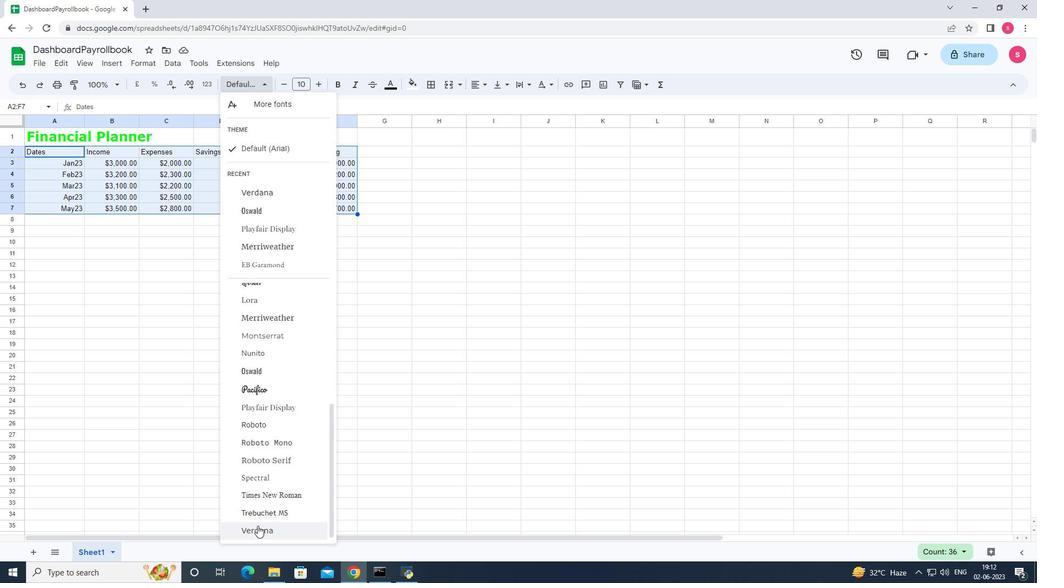 
Action: Mouse moved to (285, 85)
Screenshot: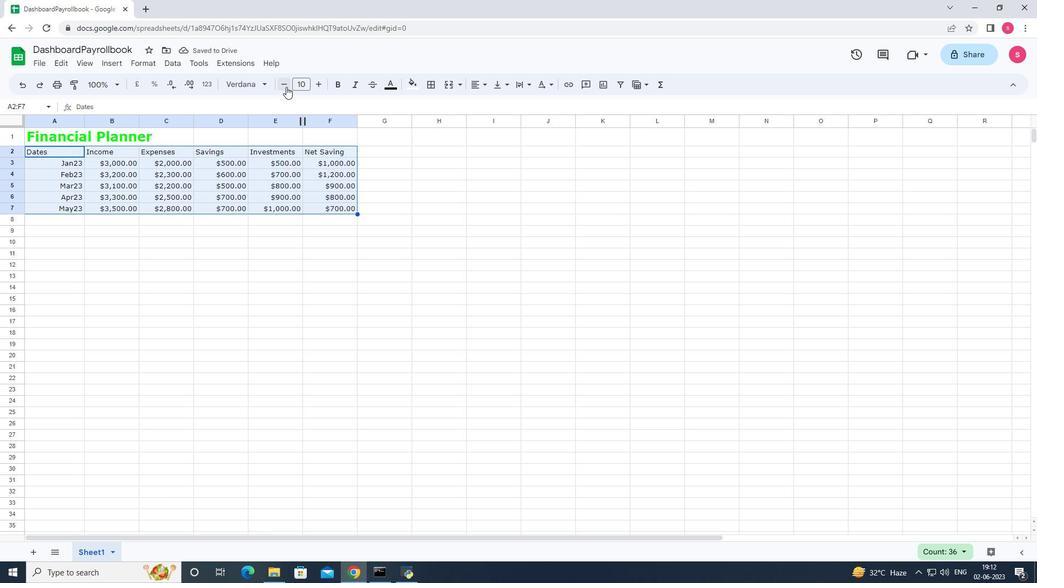 
Action: Mouse pressed left at (285, 85)
Screenshot: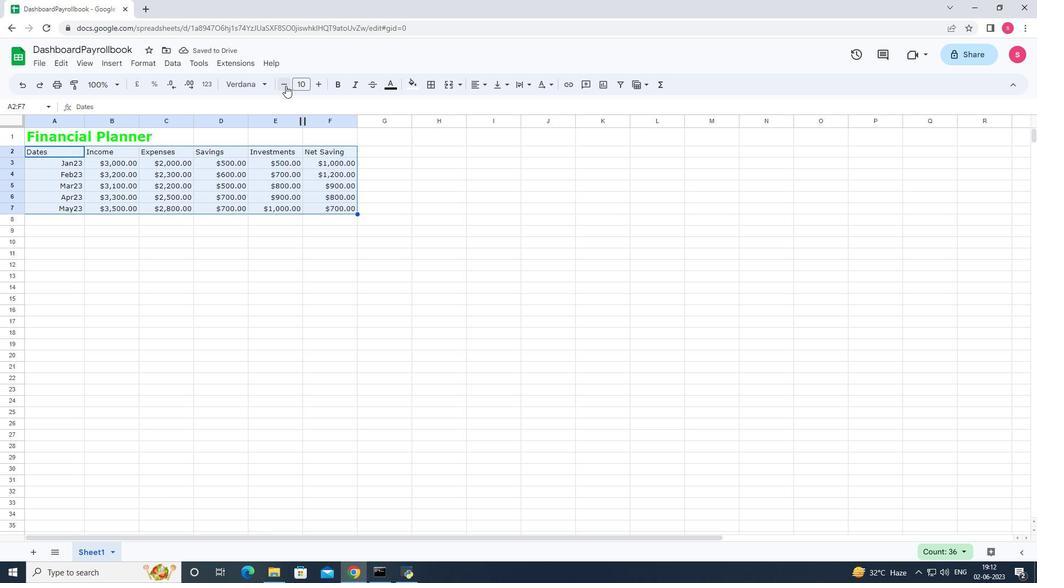 
Action: Mouse moved to (479, 84)
Screenshot: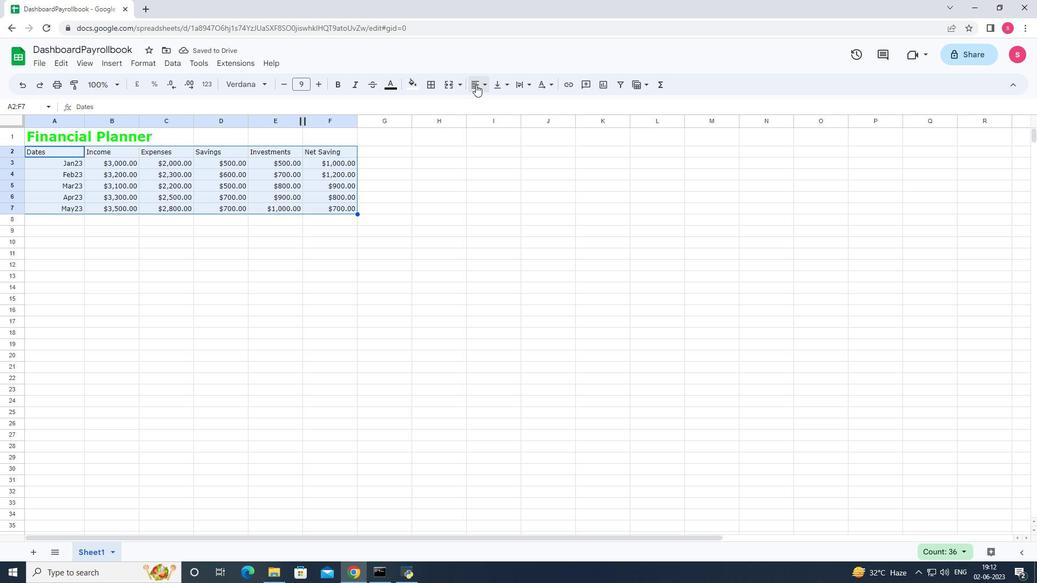 
Action: Mouse pressed left at (479, 84)
Screenshot: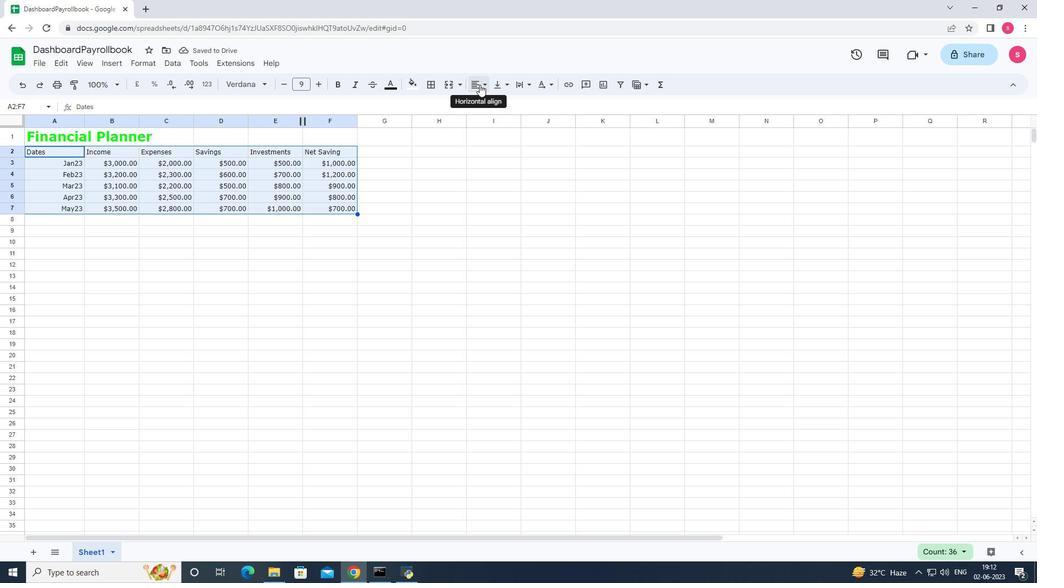 
Action: Mouse moved to (481, 104)
Screenshot: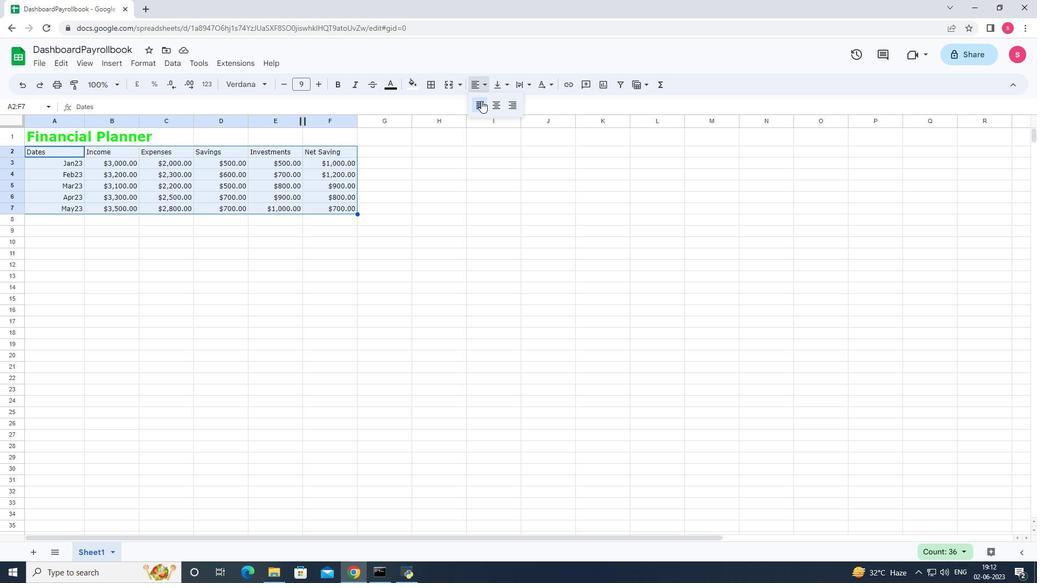 
Action: Mouse pressed left at (481, 104)
Screenshot: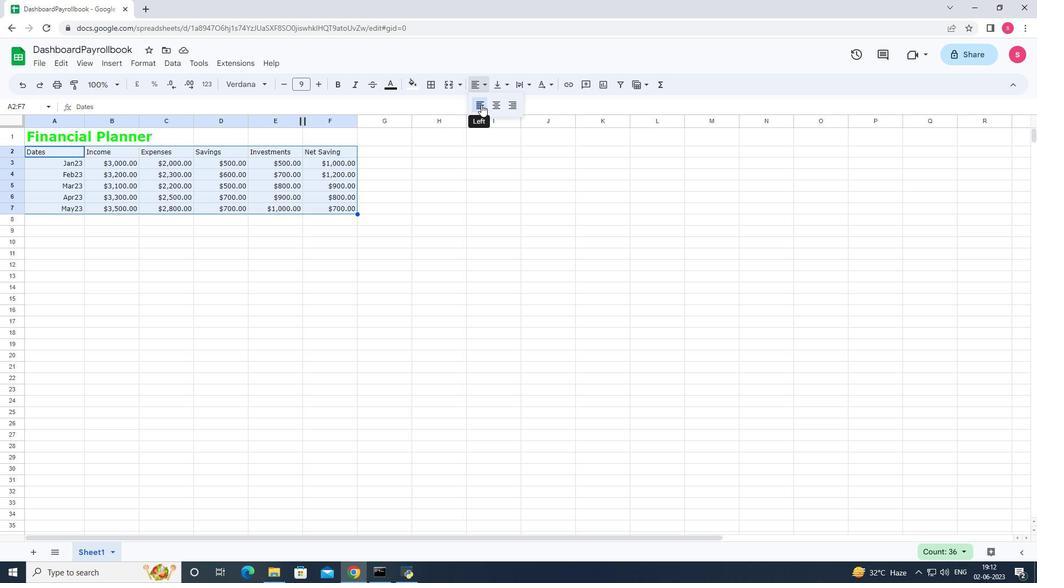 
Action: Mouse moved to (82, 119)
Screenshot: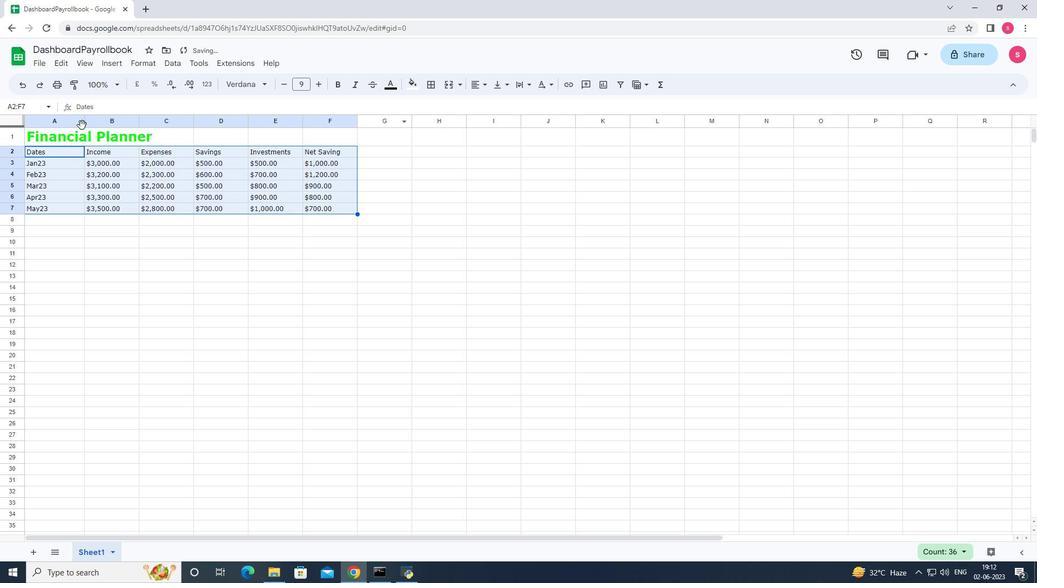 
Action: Mouse pressed left at (82, 119)
Screenshot: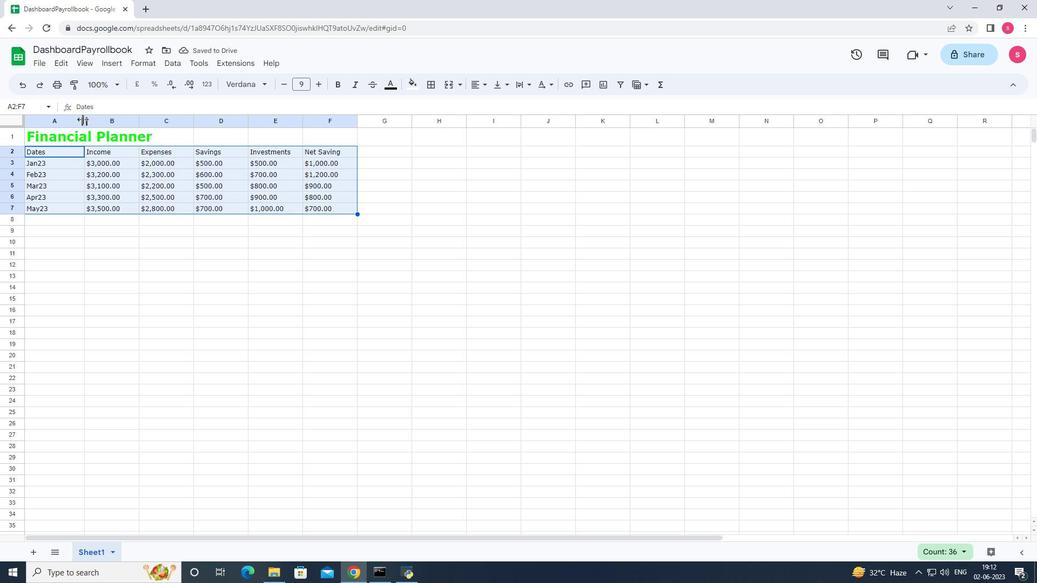 
Action: Mouse pressed left at (82, 119)
Screenshot: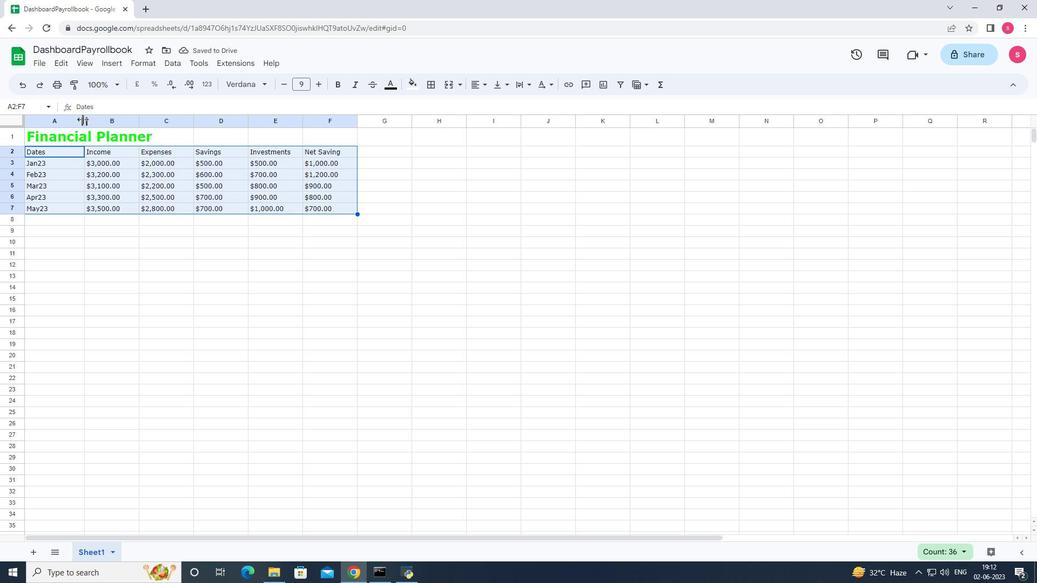 
Action: Mouse pressed left at (82, 119)
Screenshot: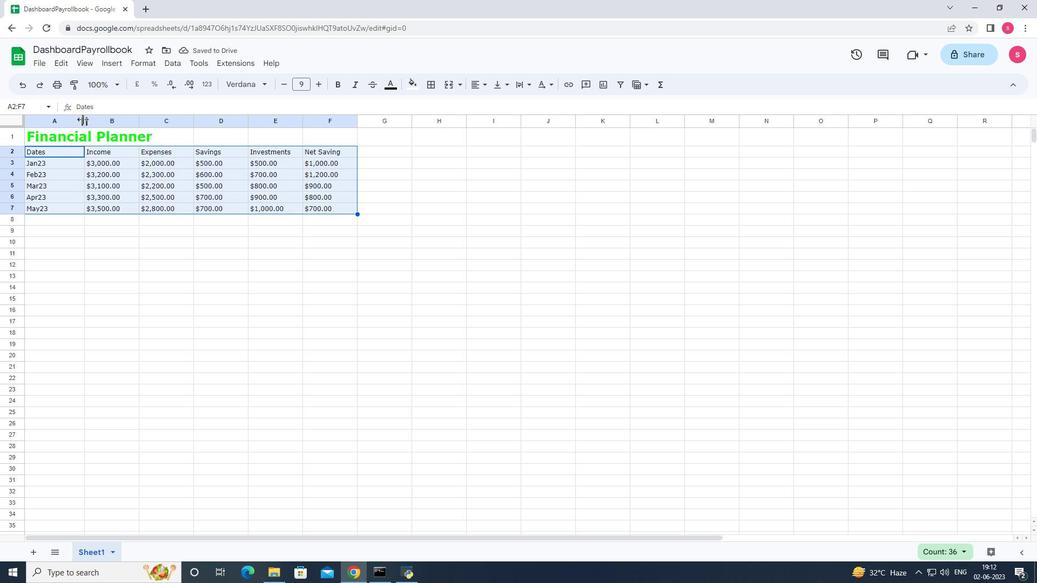 
Action: Mouse moved to (162, 278)
Screenshot: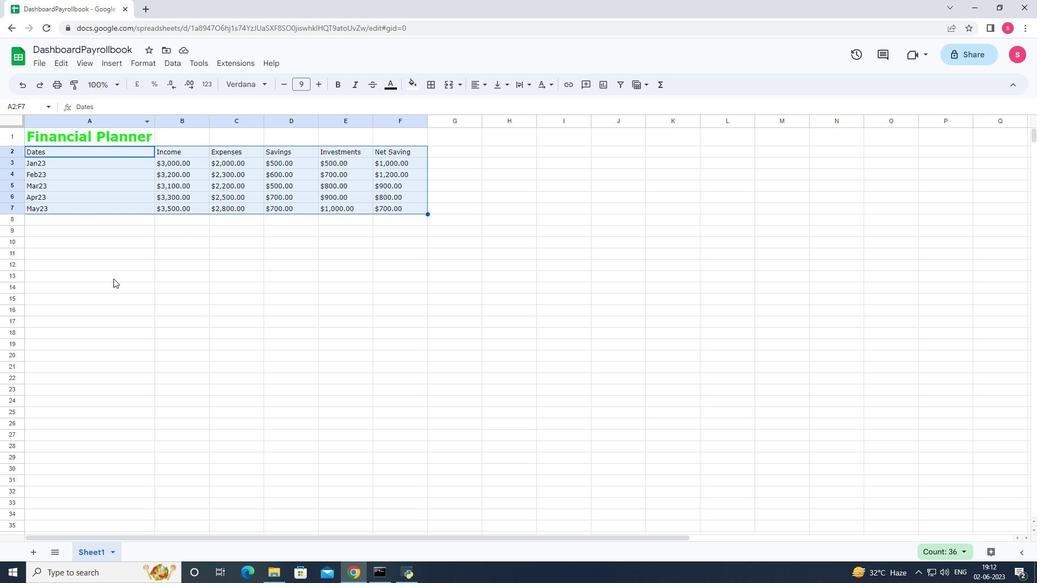 
